 Task: Create a due date automation trigger when advanced on, on the tuesday after a card is due add dates with a start date at 11:00 AM.
Action: Mouse moved to (1381, 107)
Screenshot: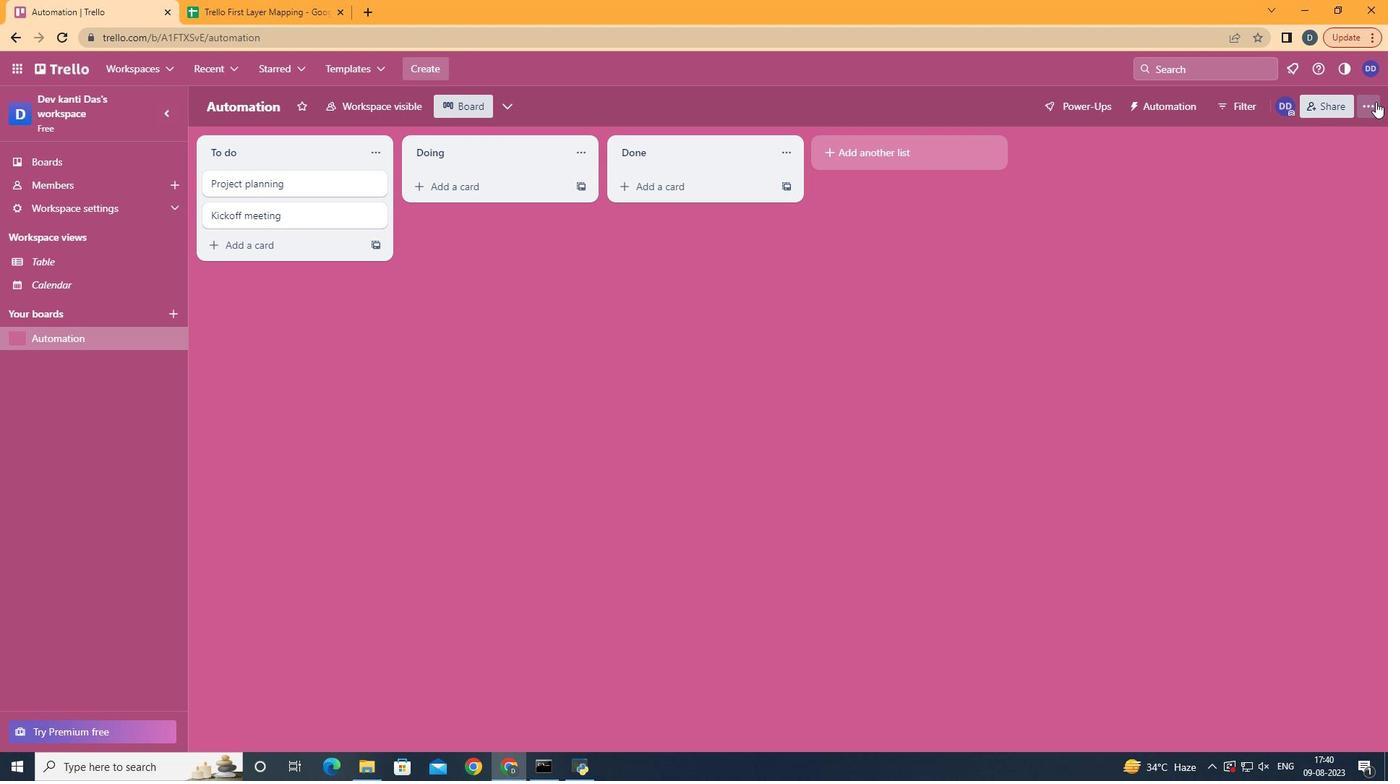 
Action: Mouse pressed left at (1381, 107)
Screenshot: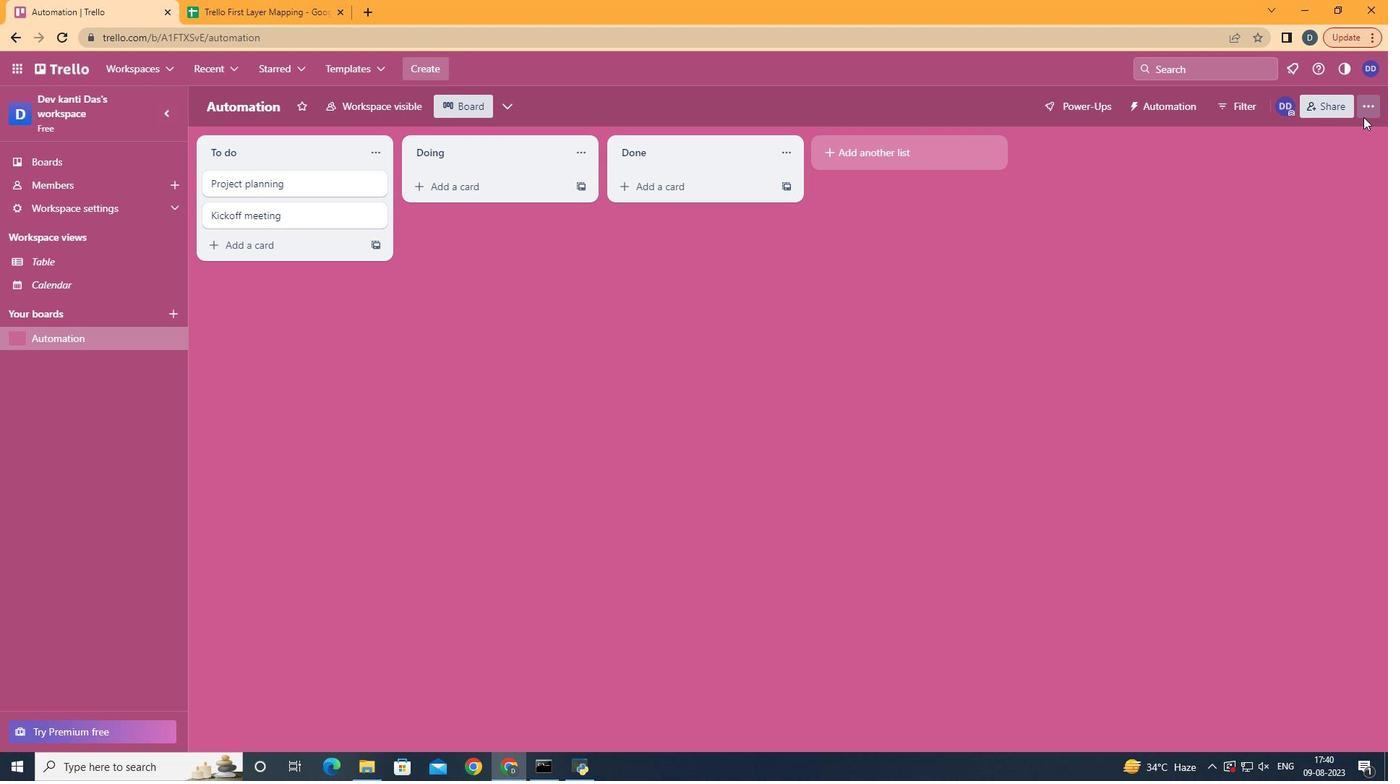 
Action: Mouse moved to (1244, 328)
Screenshot: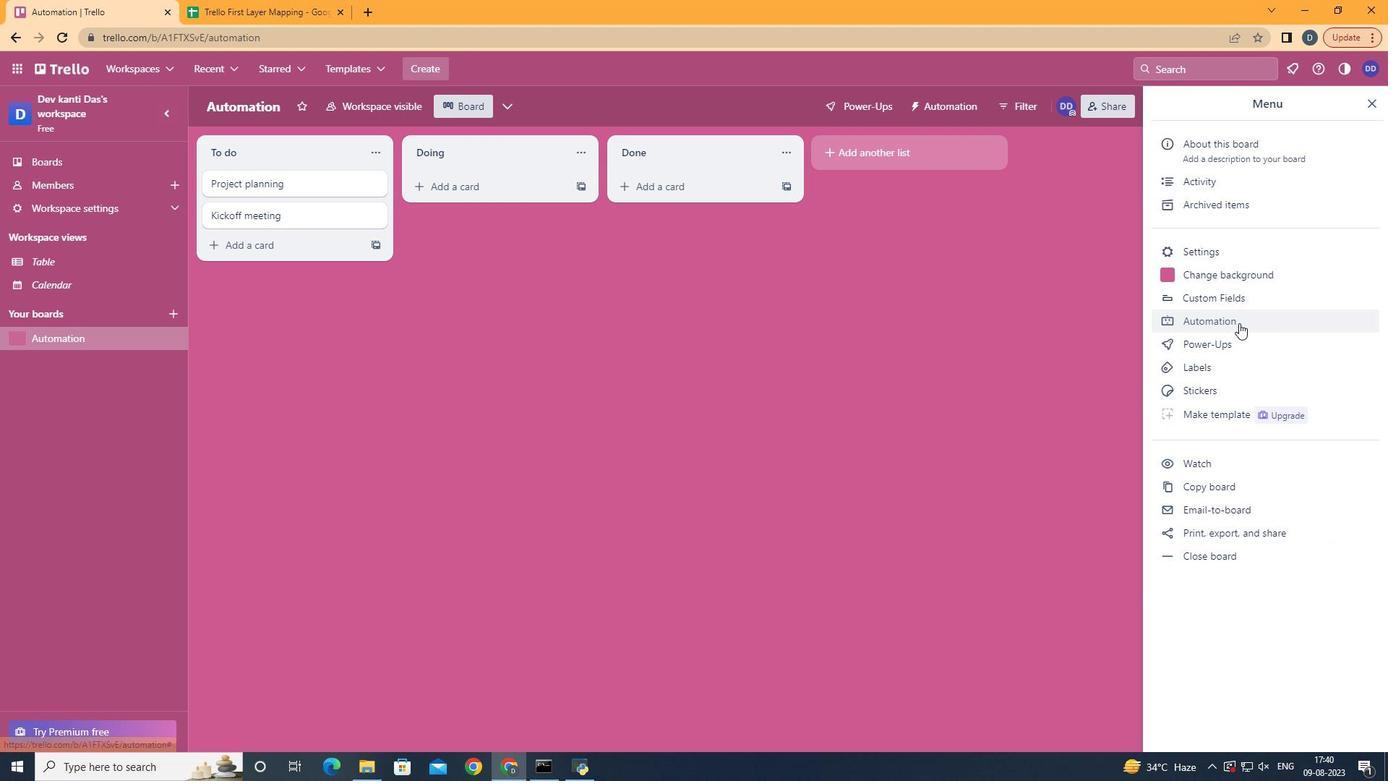 
Action: Mouse pressed left at (1244, 328)
Screenshot: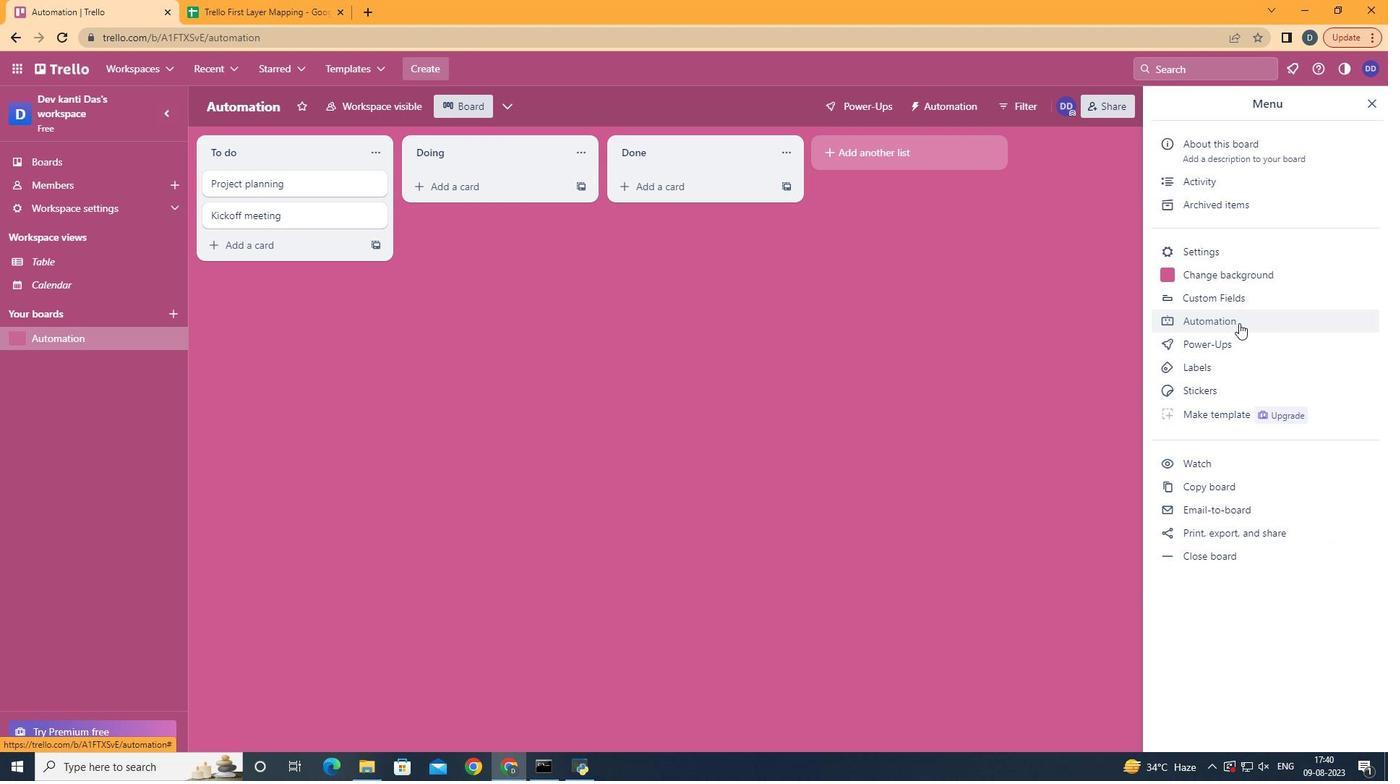 
Action: Mouse moved to (283, 301)
Screenshot: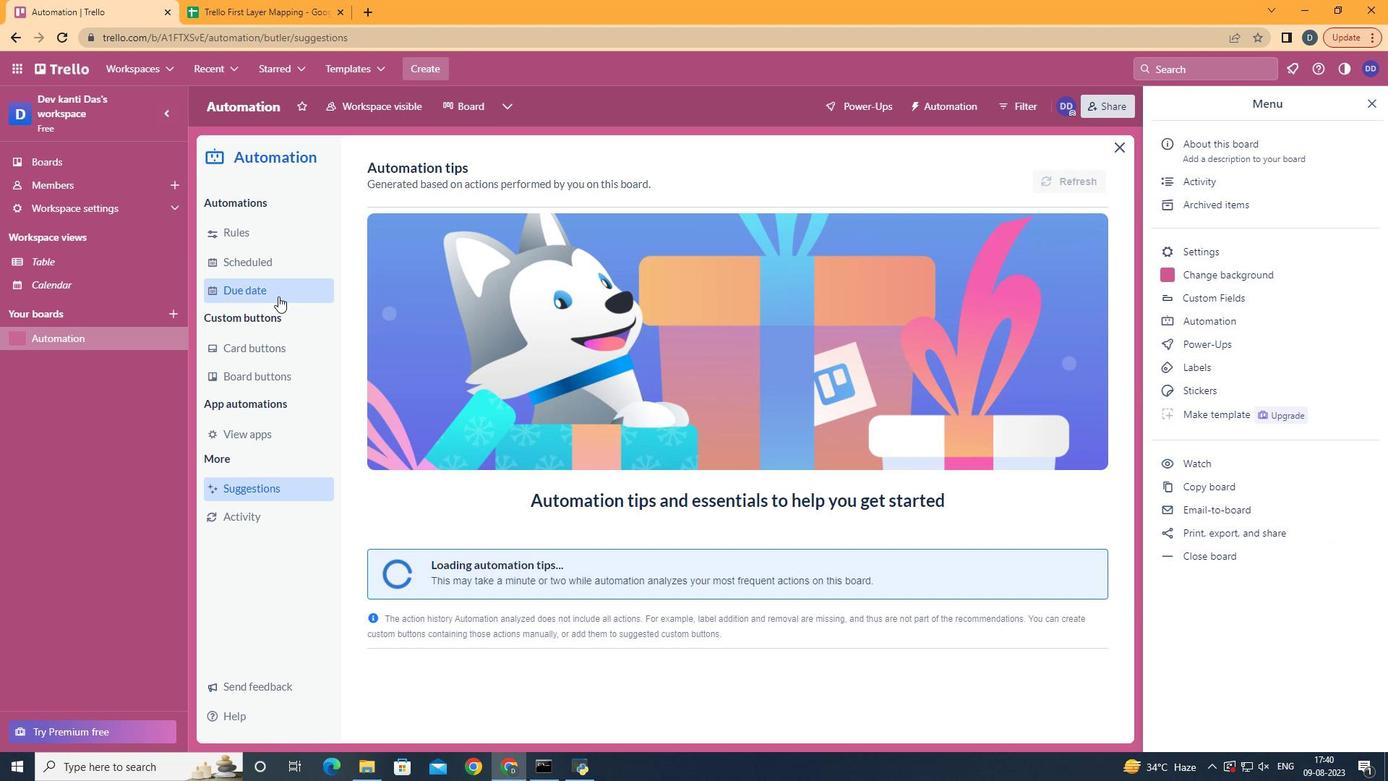 
Action: Mouse pressed left at (283, 301)
Screenshot: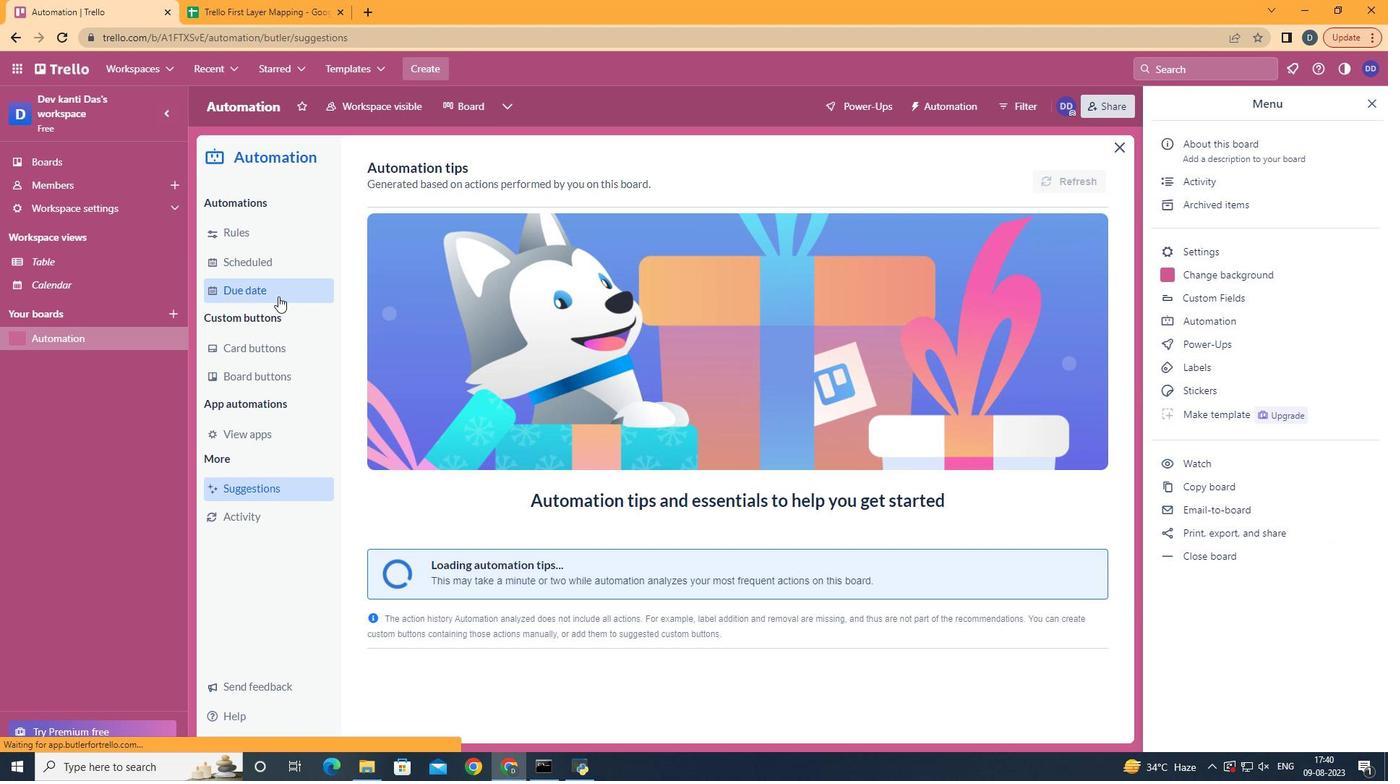 
Action: Mouse moved to (987, 178)
Screenshot: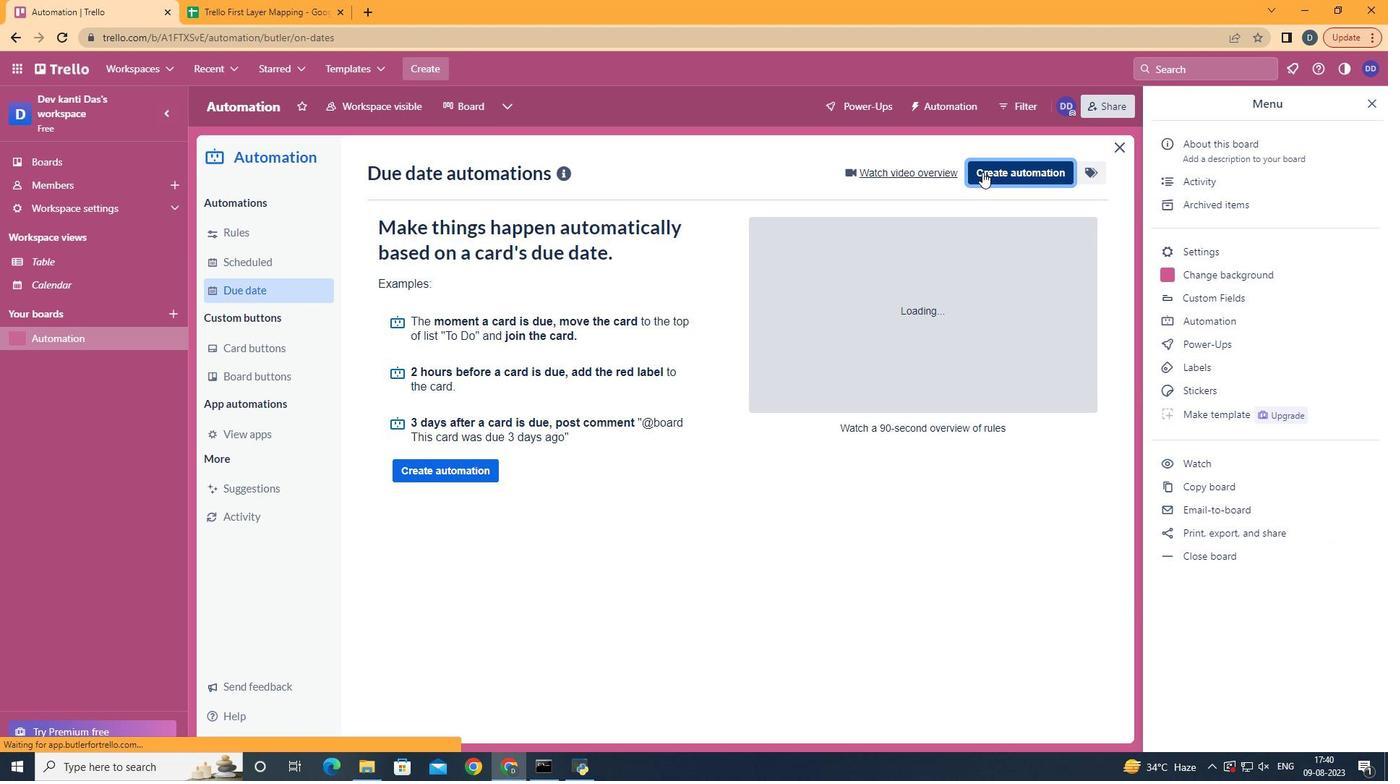 
Action: Mouse pressed left at (987, 178)
Screenshot: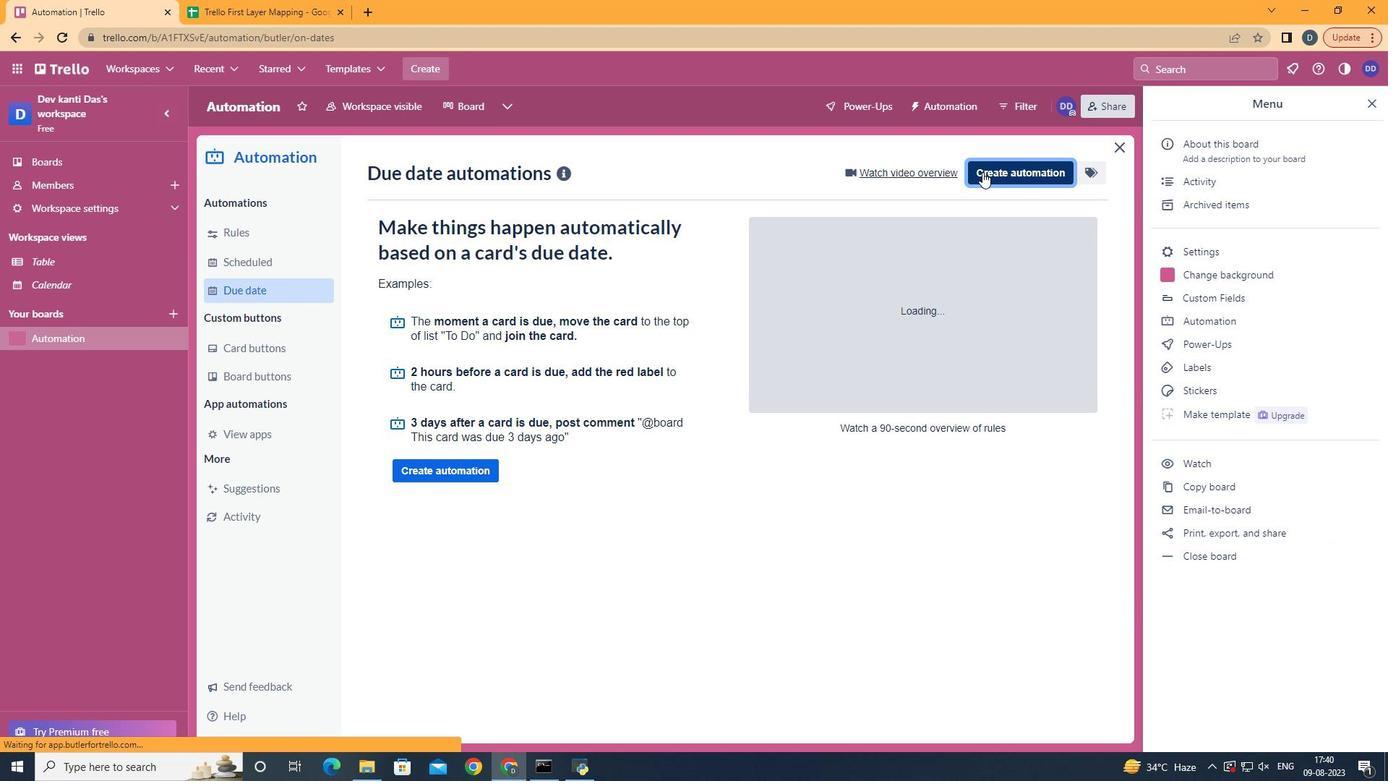 
Action: Mouse moved to (878, 319)
Screenshot: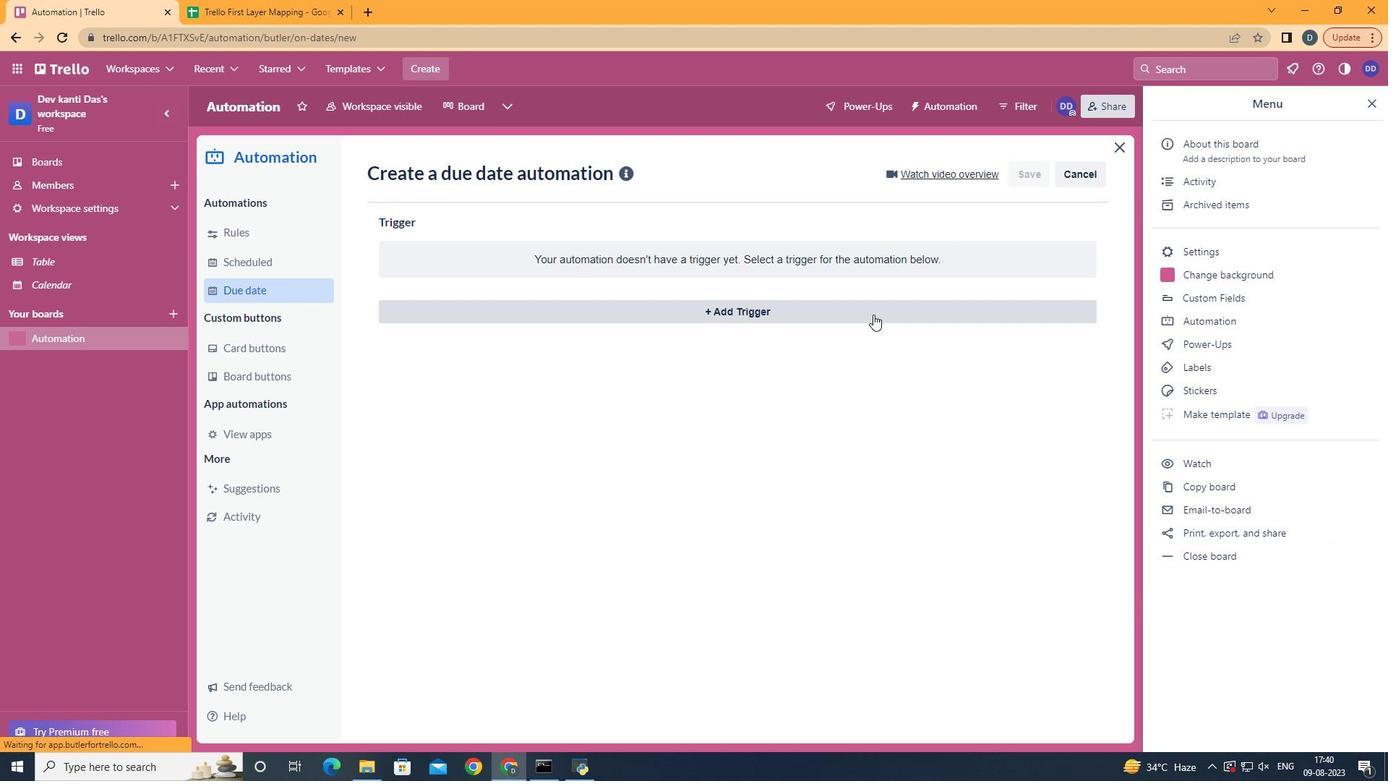 
Action: Mouse pressed left at (878, 319)
Screenshot: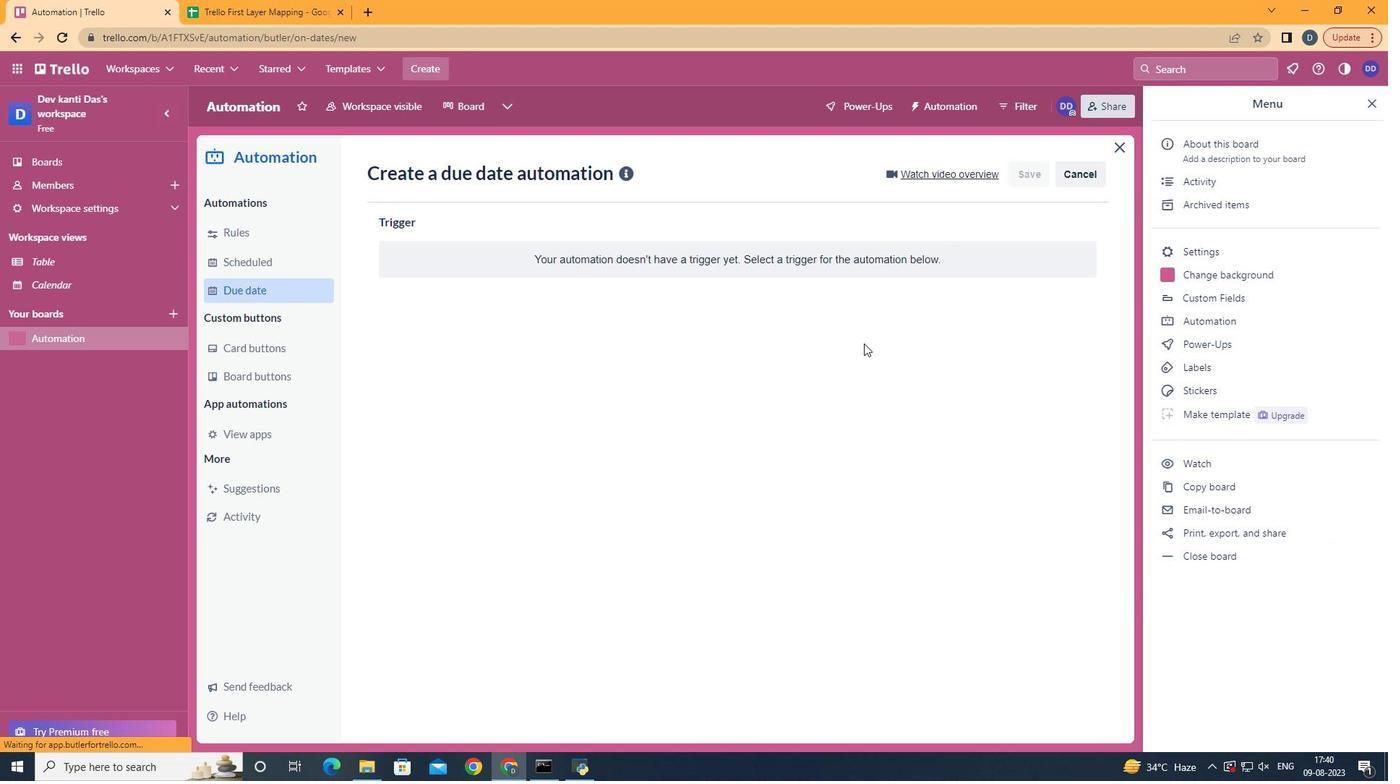 
Action: Mouse moved to (484, 404)
Screenshot: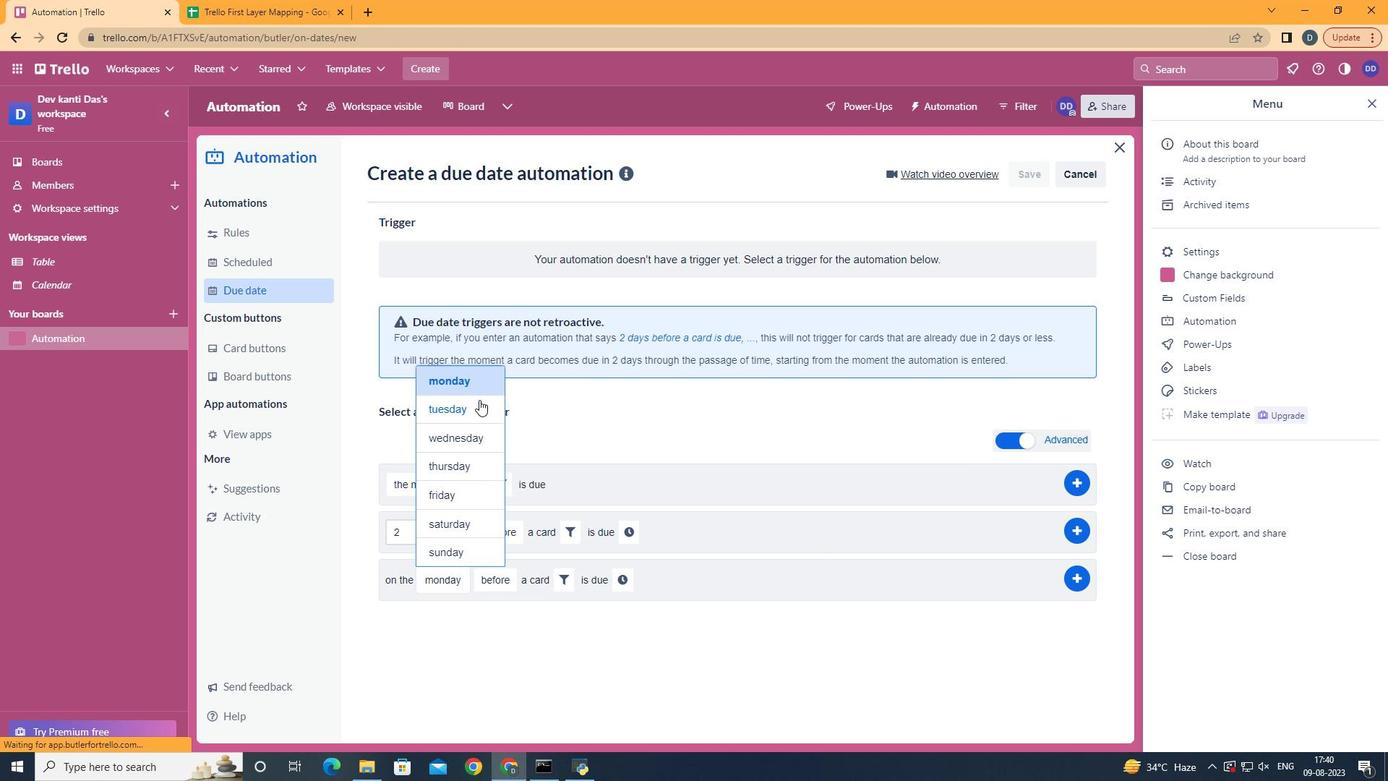 
Action: Mouse pressed left at (484, 404)
Screenshot: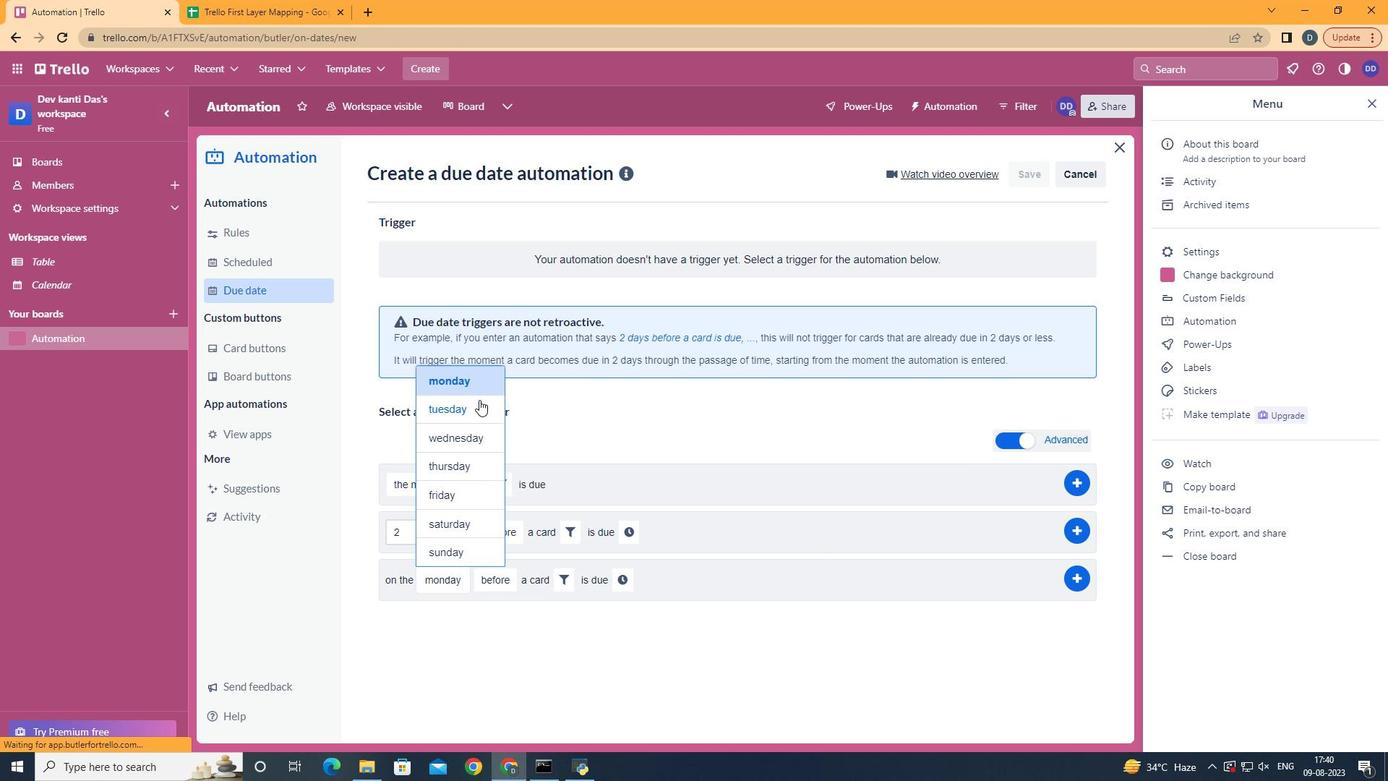 
Action: Mouse moved to (507, 642)
Screenshot: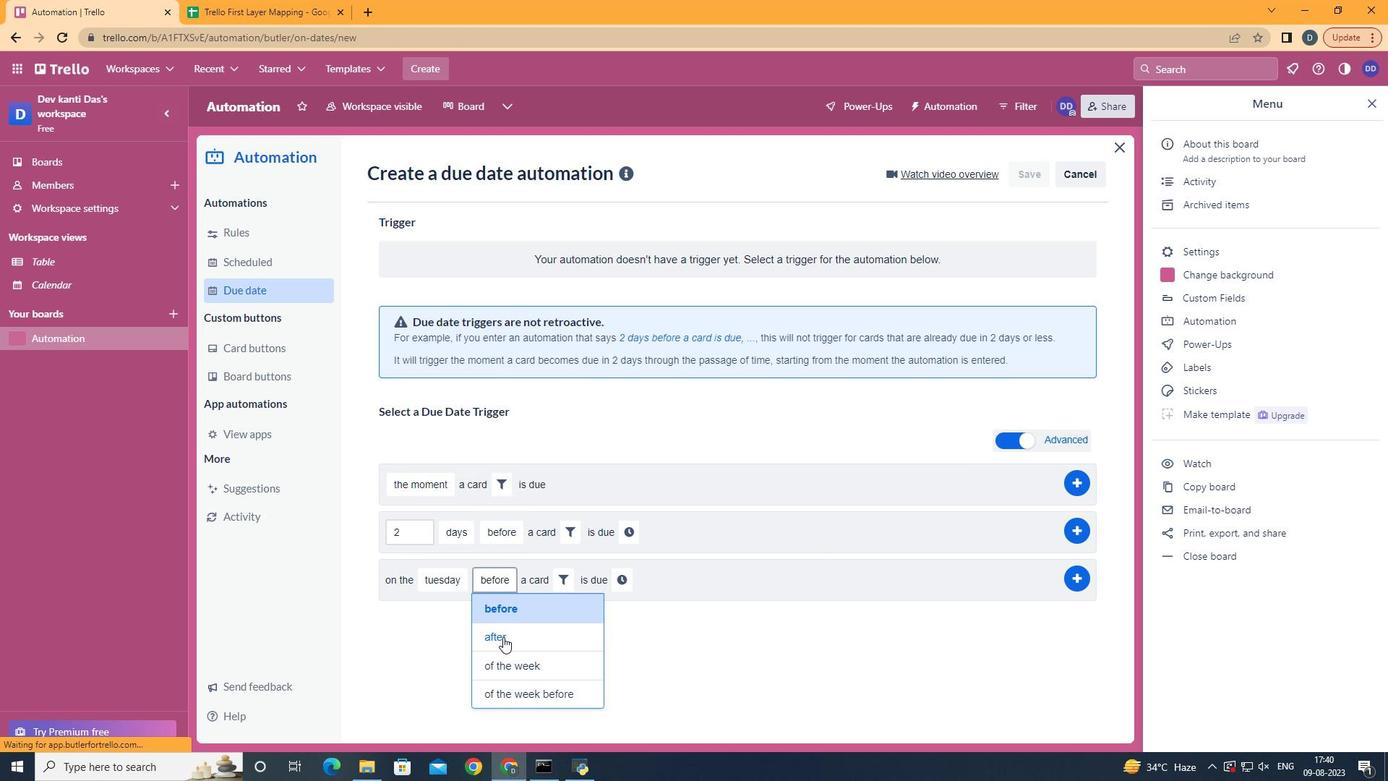 
Action: Mouse pressed left at (507, 642)
Screenshot: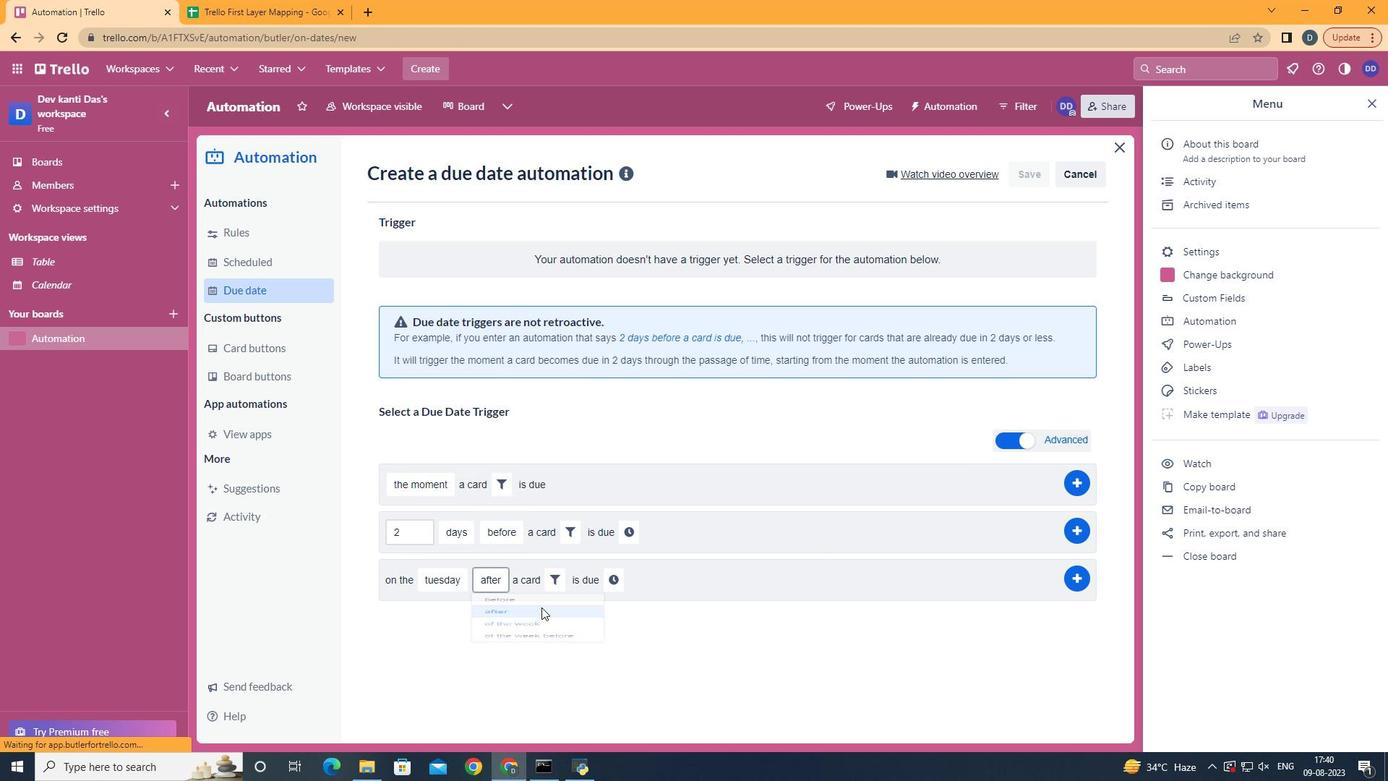 
Action: Mouse moved to (563, 591)
Screenshot: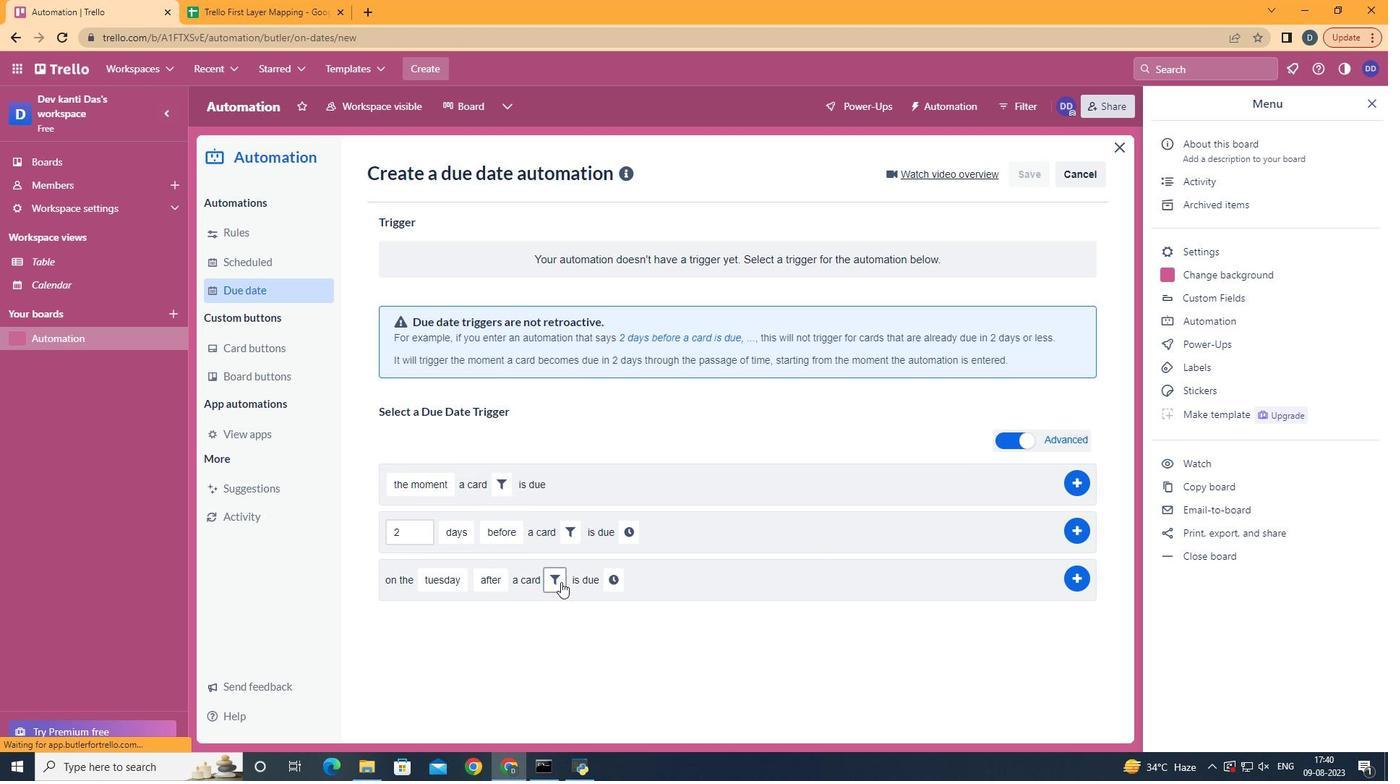 
Action: Mouse pressed left at (563, 591)
Screenshot: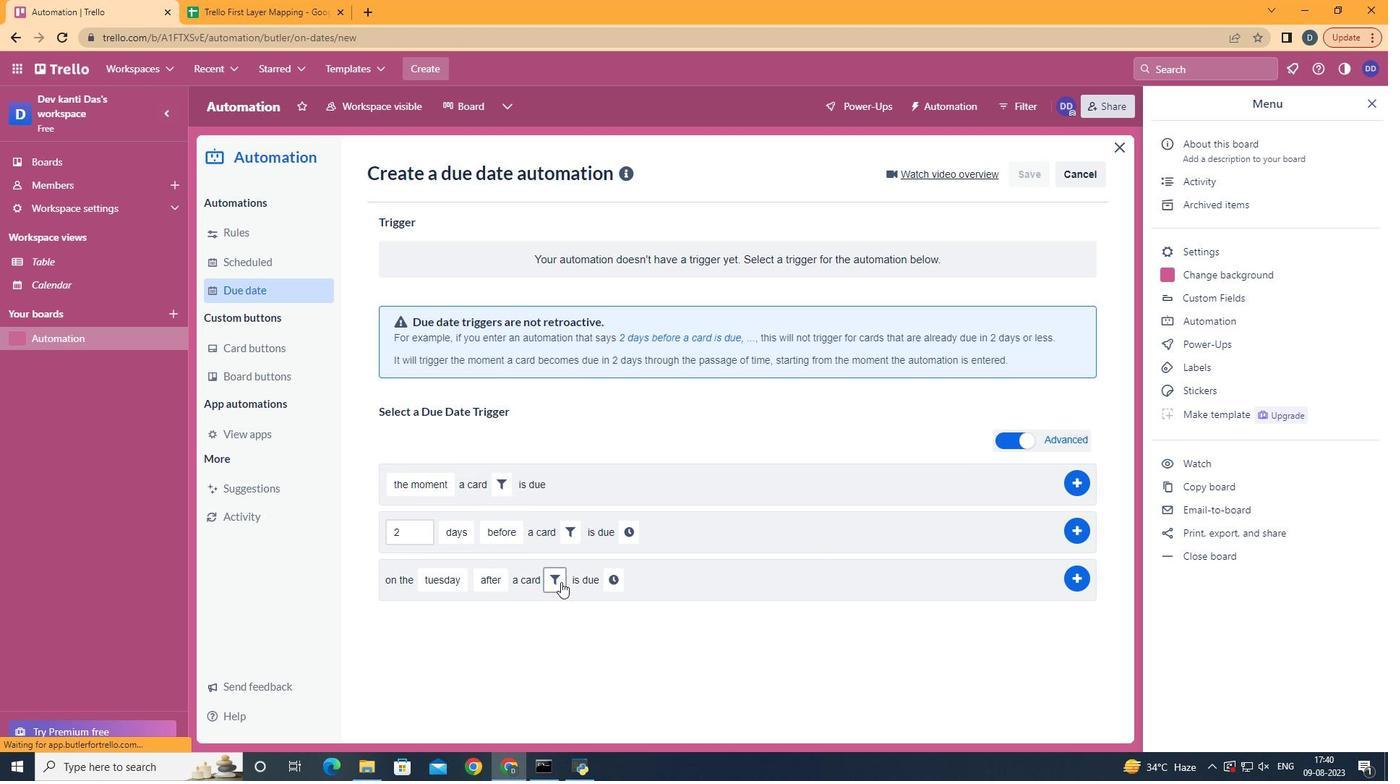 
Action: Mouse moved to (616, 629)
Screenshot: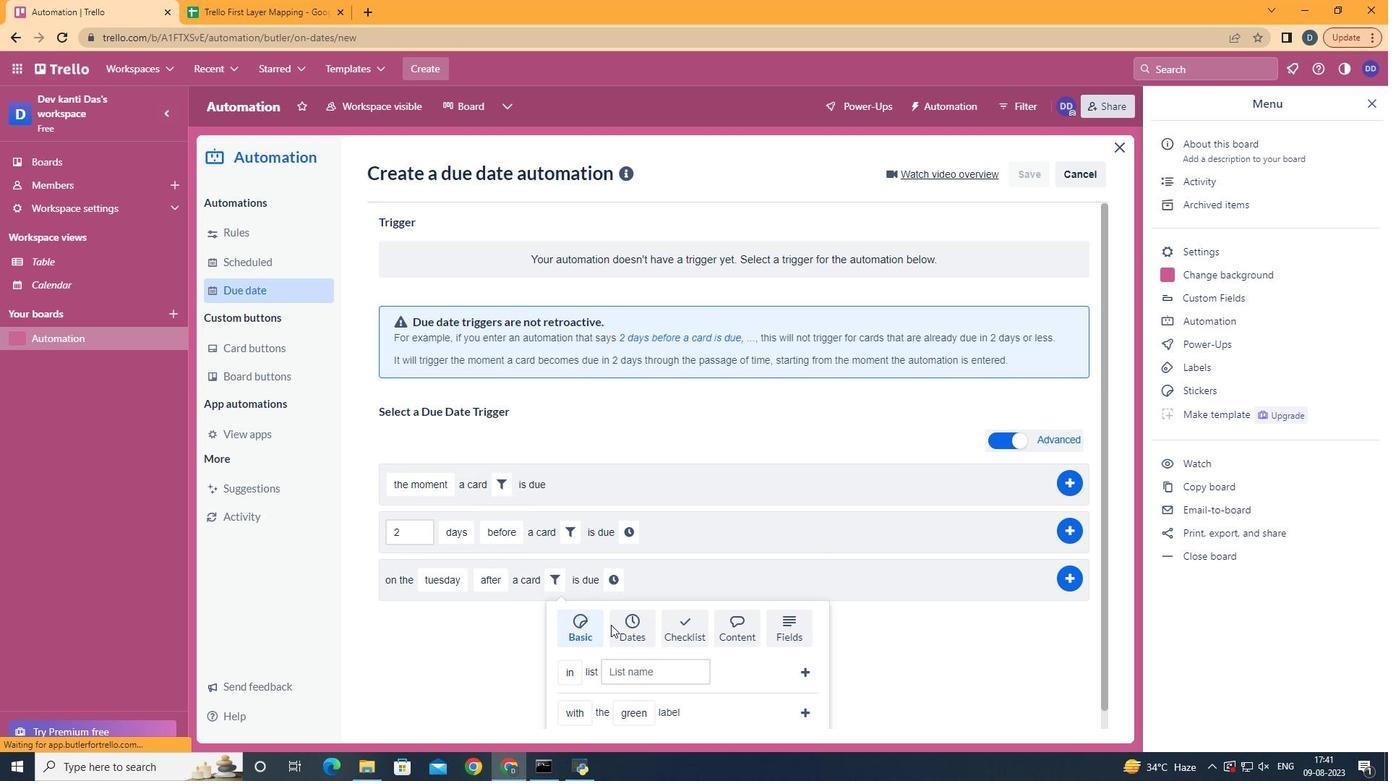 
Action: Mouse scrolled (616, 629) with delta (0, 0)
Screenshot: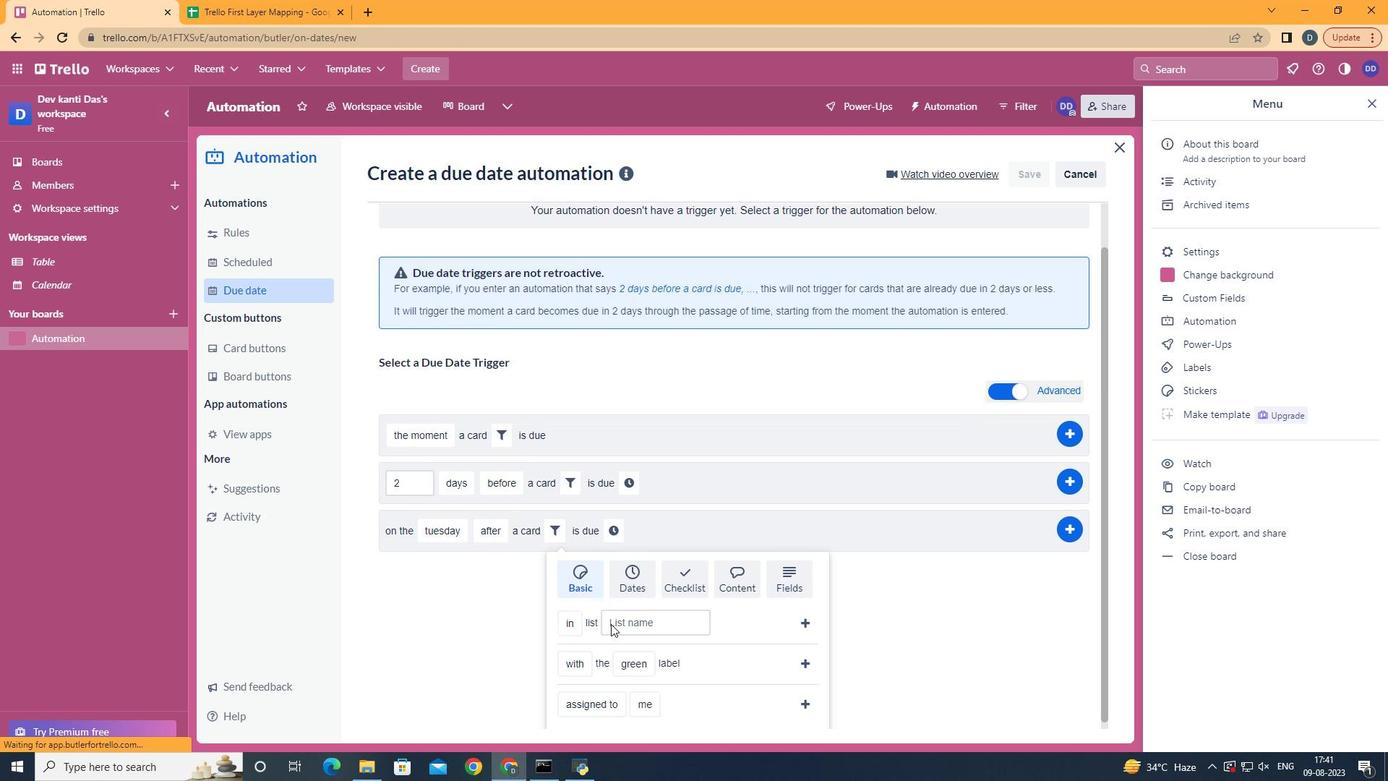 
Action: Mouse scrolled (616, 629) with delta (0, 0)
Screenshot: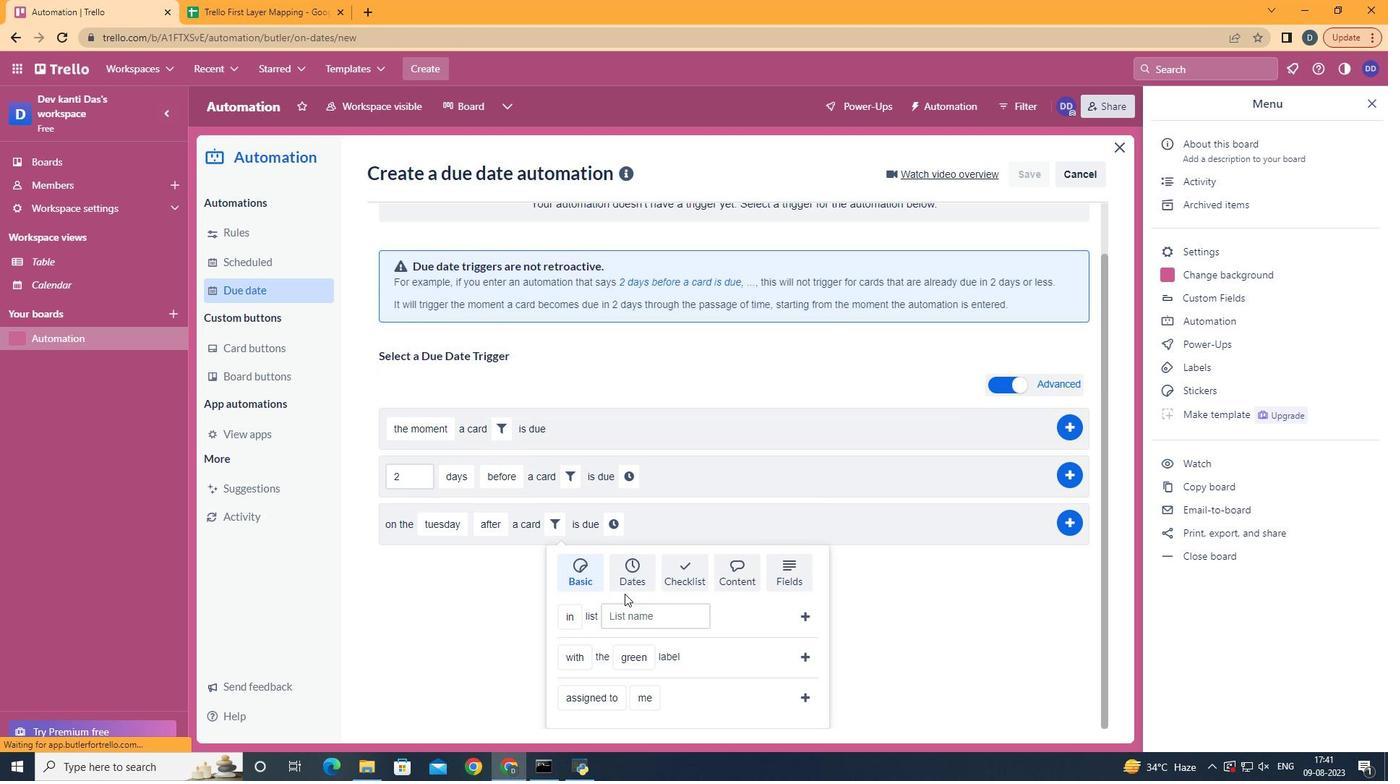 
Action: Mouse scrolled (616, 629) with delta (0, 0)
Screenshot: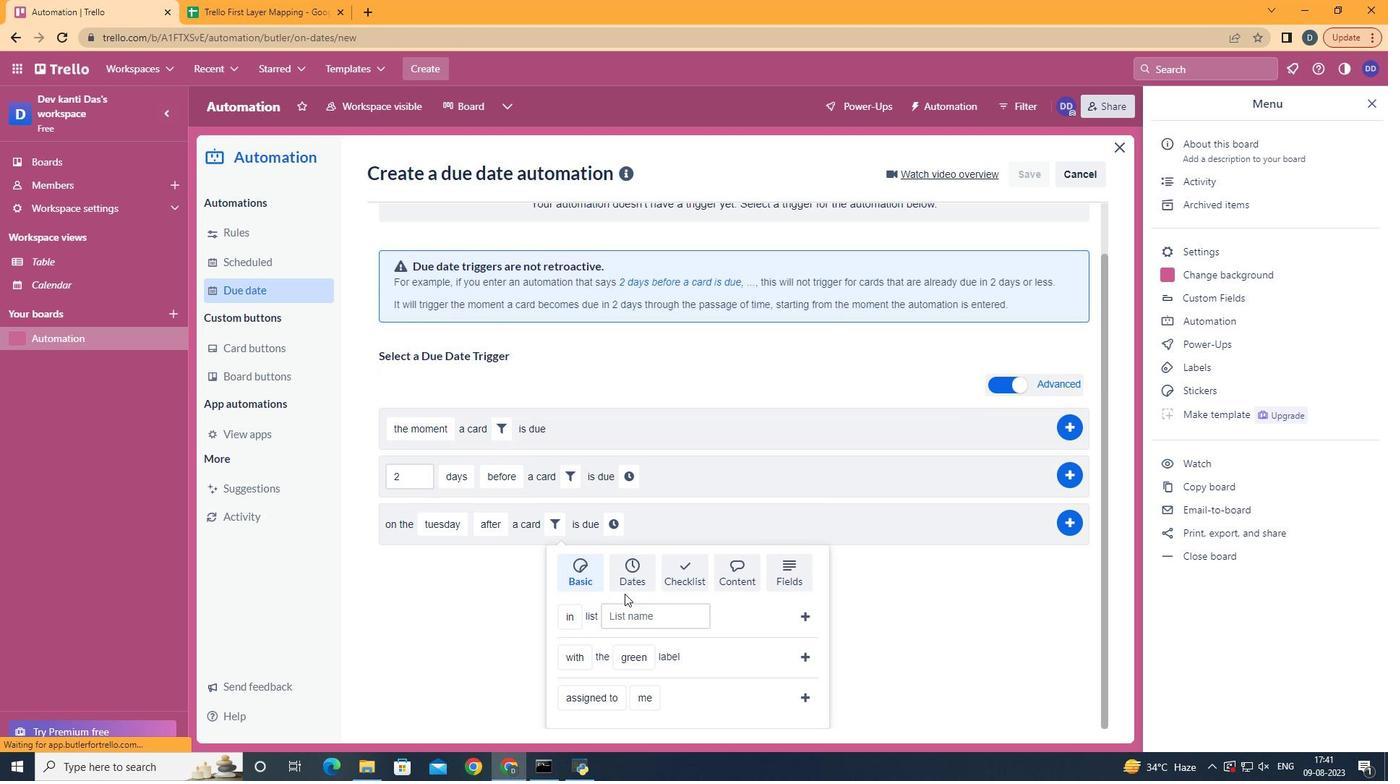 
Action: Mouse moved to (645, 557)
Screenshot: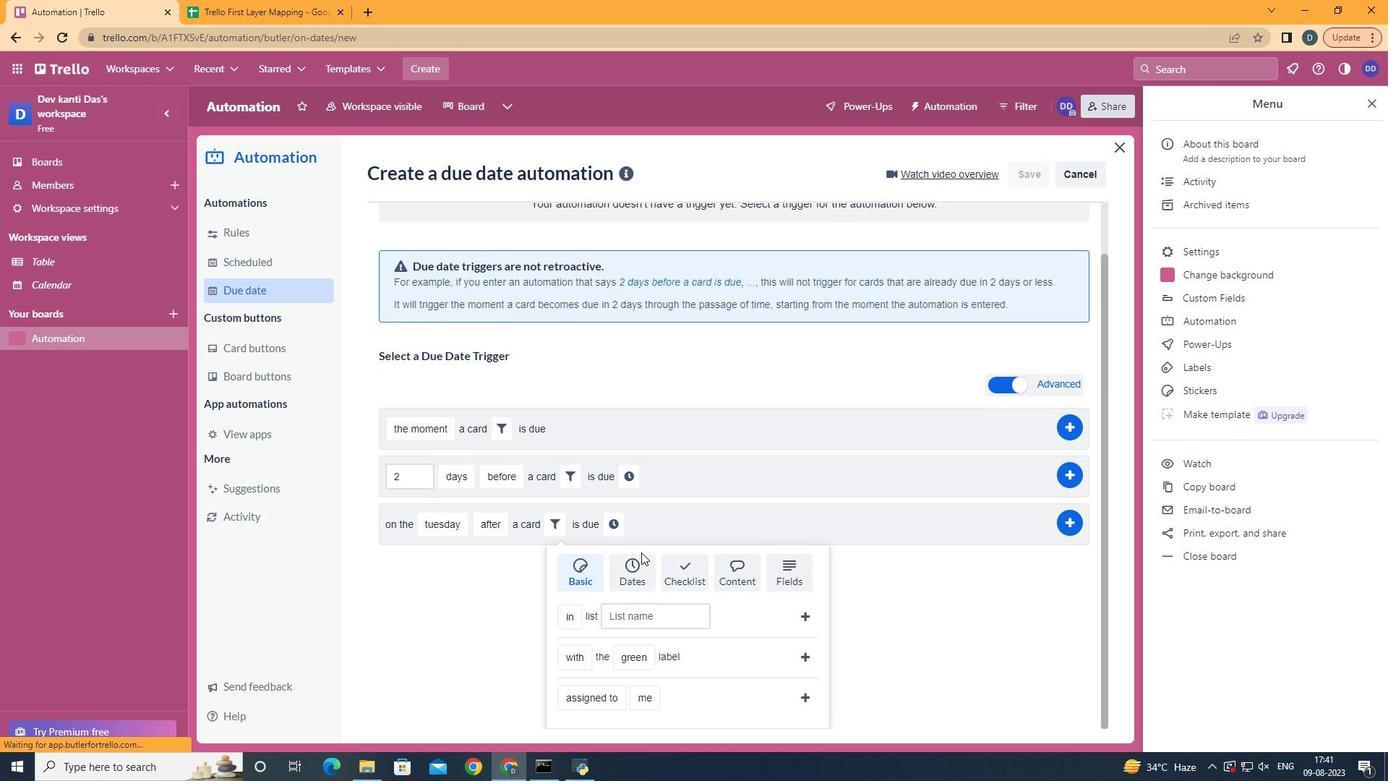 
Action: Mouse pressed left at (645, 557)
Screenshot: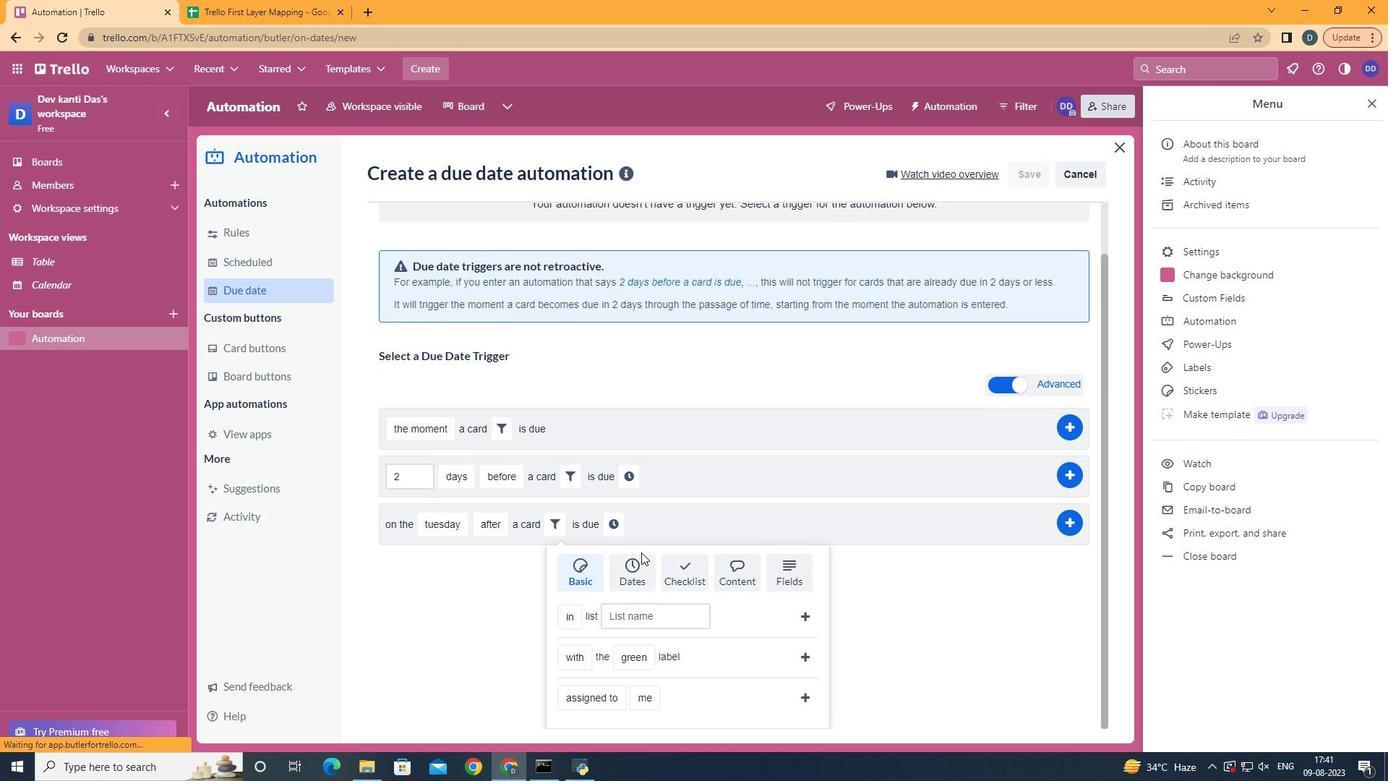 
Action: Mouse moved to (647, 572)
Screenshot: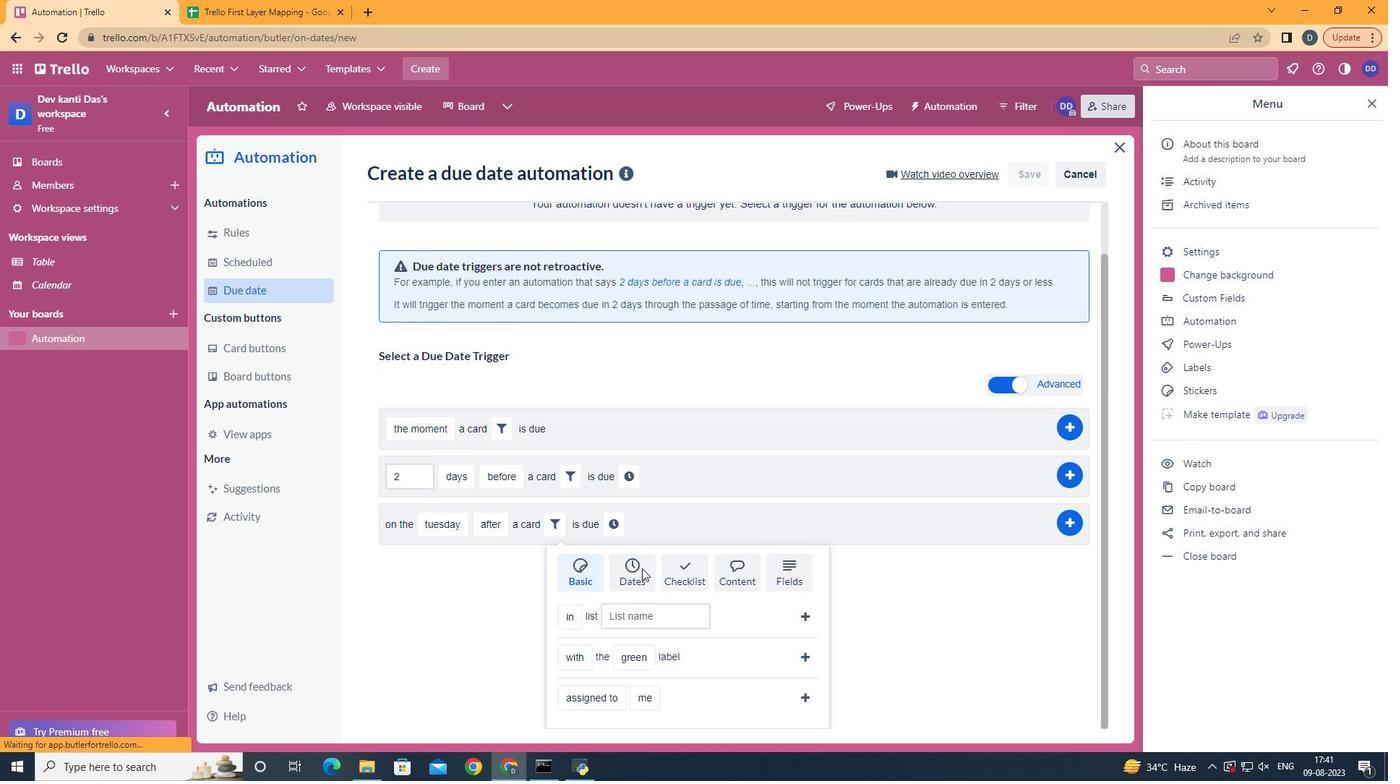 
Action: Mouse pressed left at (647, 572)
Screenshot: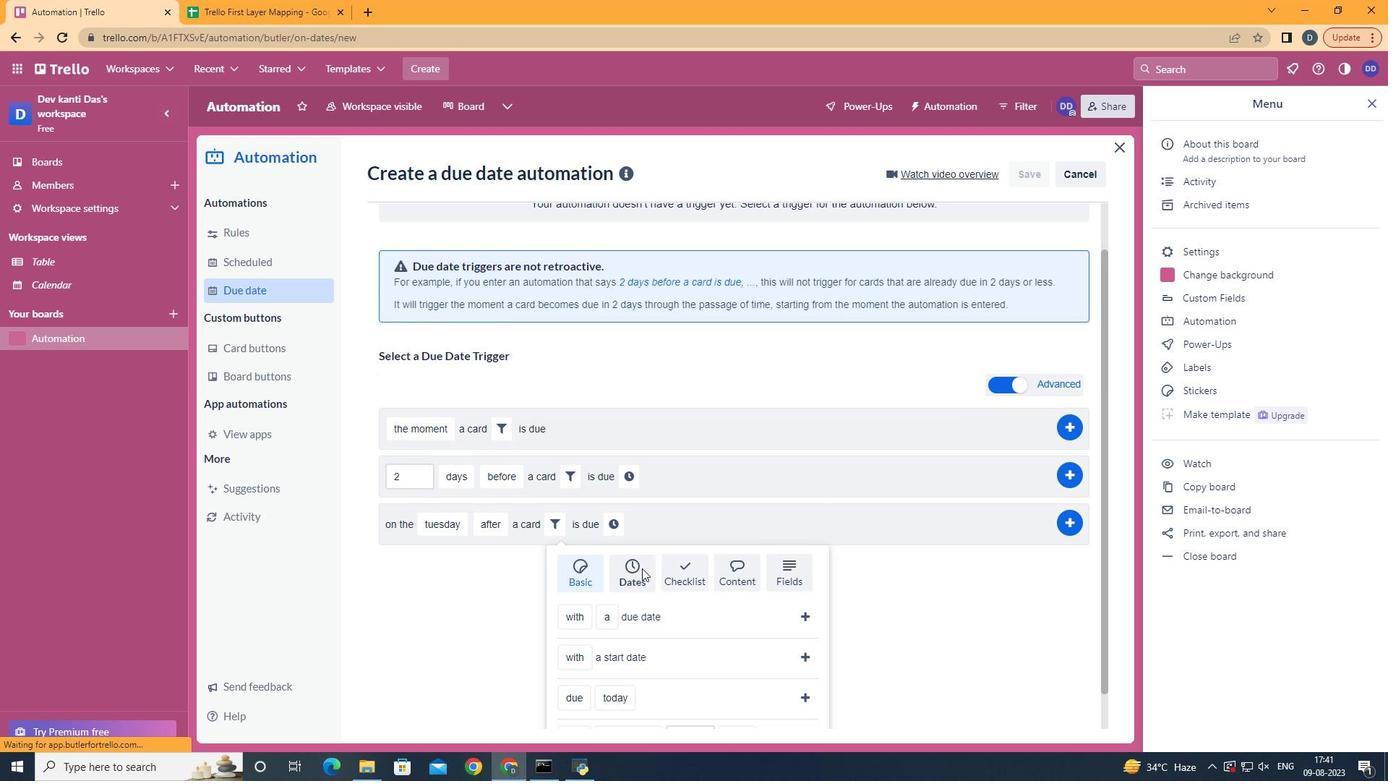 
Action: Mouse moved to (645, 574)
Screenshot: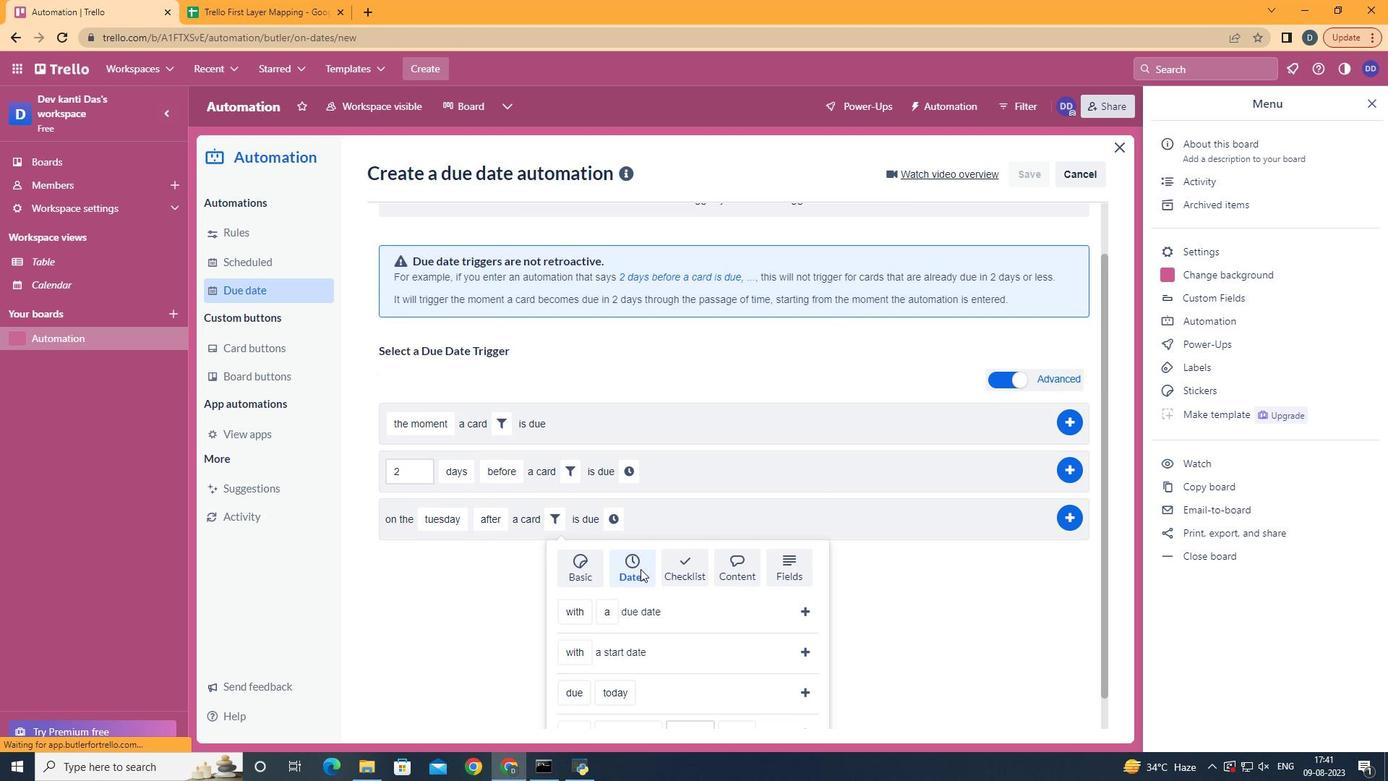 
Action: Mouse scrolled (645, 573) with delta (0, 0)
Screenshot: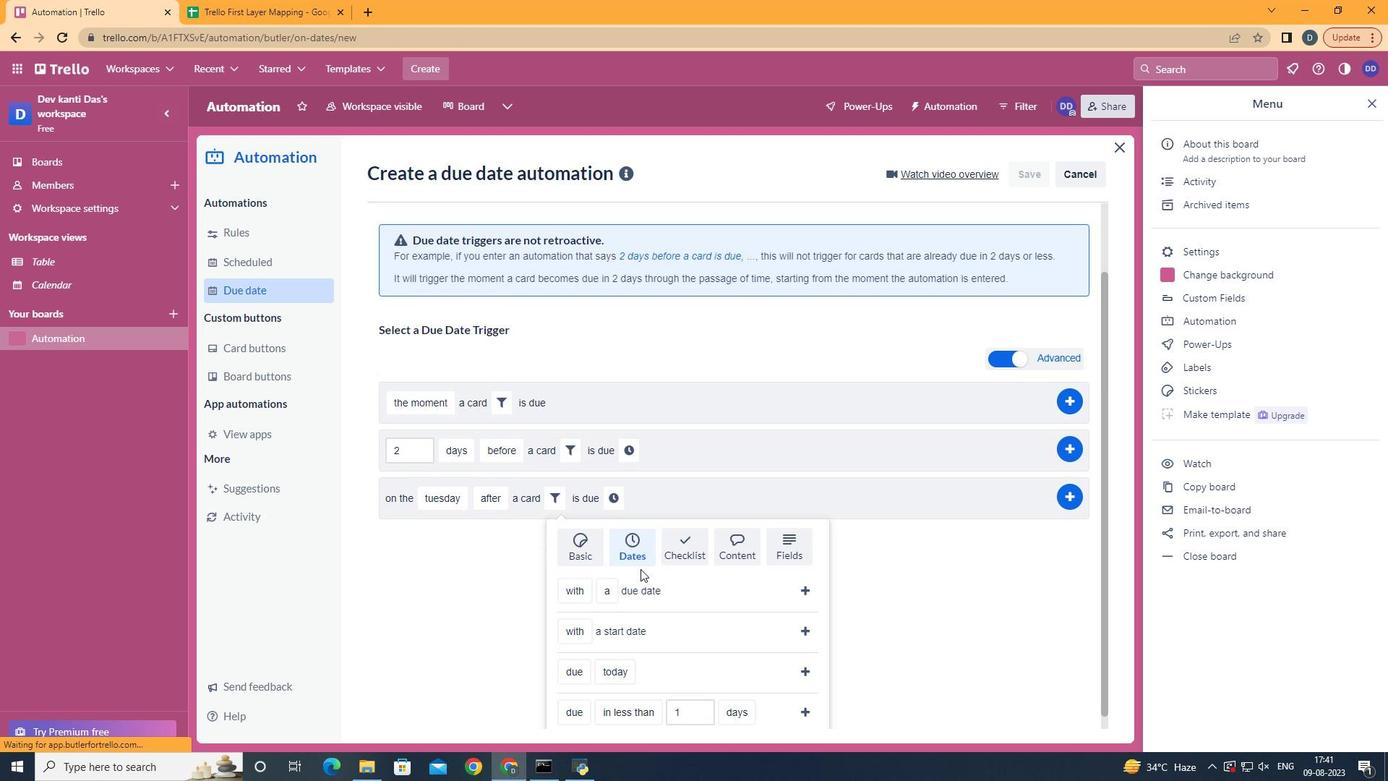 
Action: Mouse scrolled (645, 573) with delta (0, 0)
Screenshot: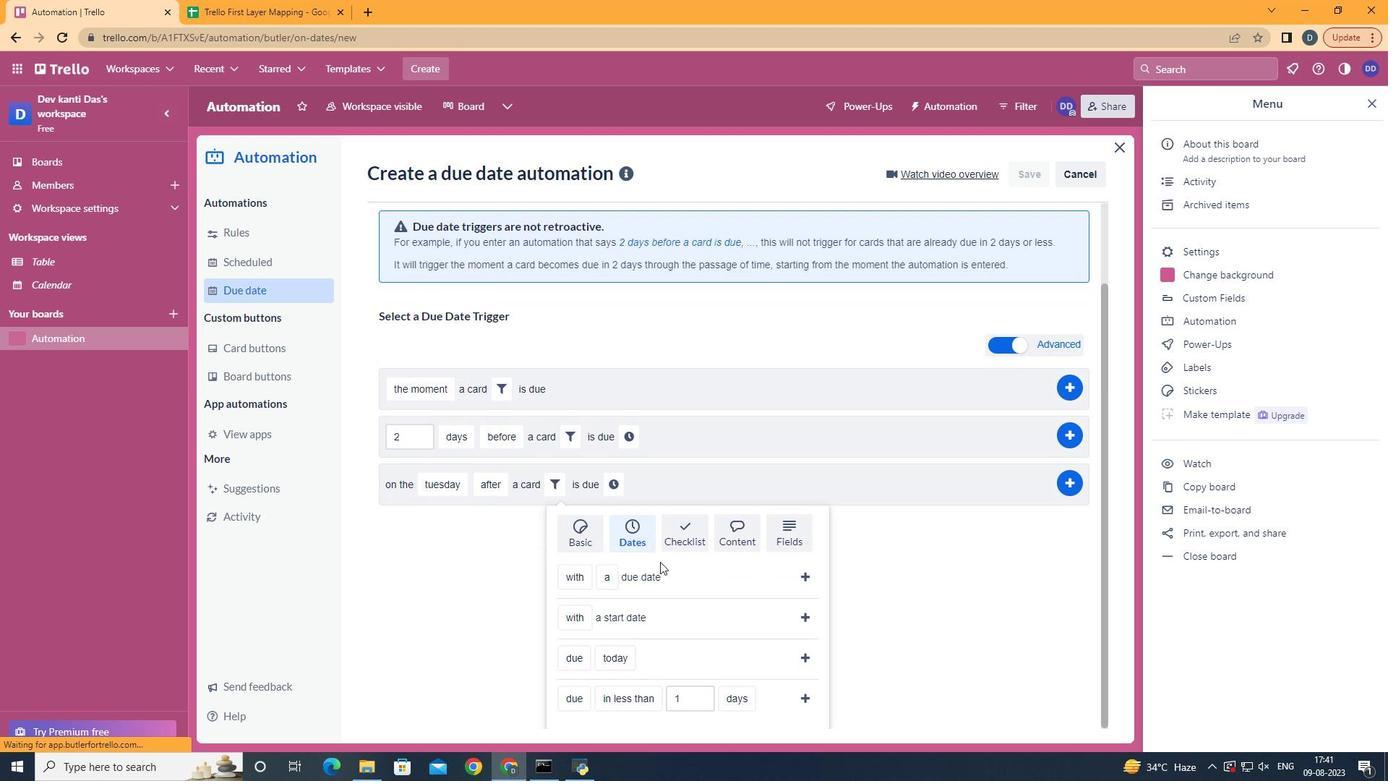 
Action: Mouse scrolled (645, 573) with delta (0, 0)
Screenshot: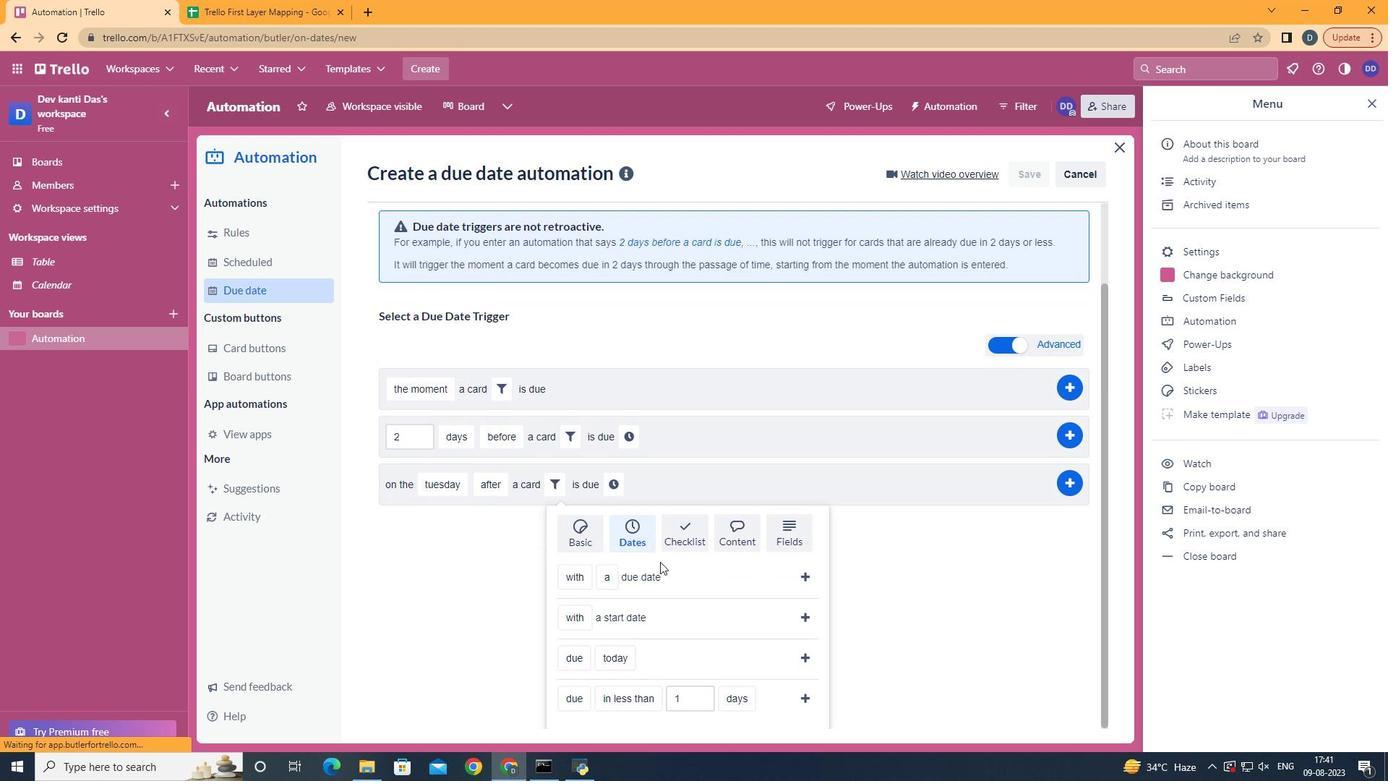 
Action: Mouse scrolled (645, 573) with delta (0, 0)
Screenshot: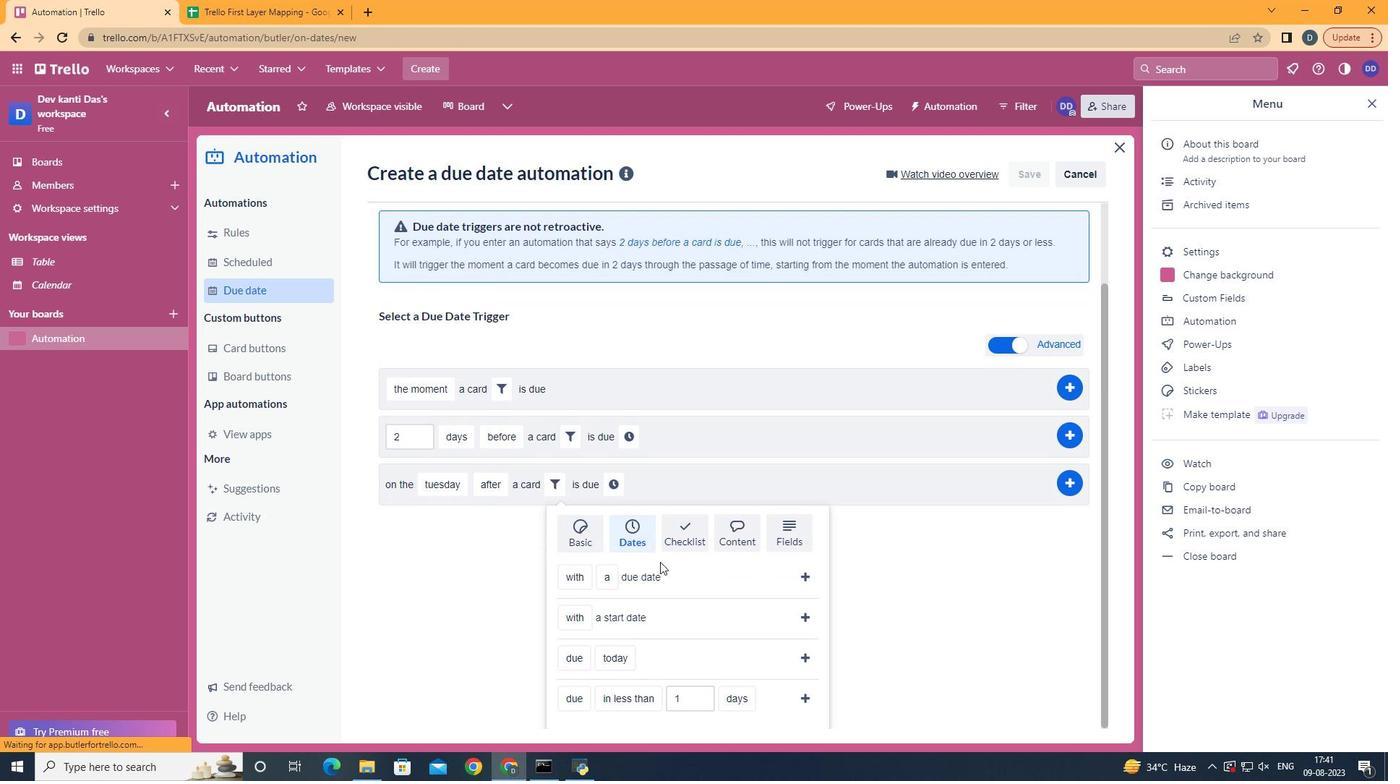 
Action: Mouse scrolled (645, 573) with delta (0, 0)
Screenshot: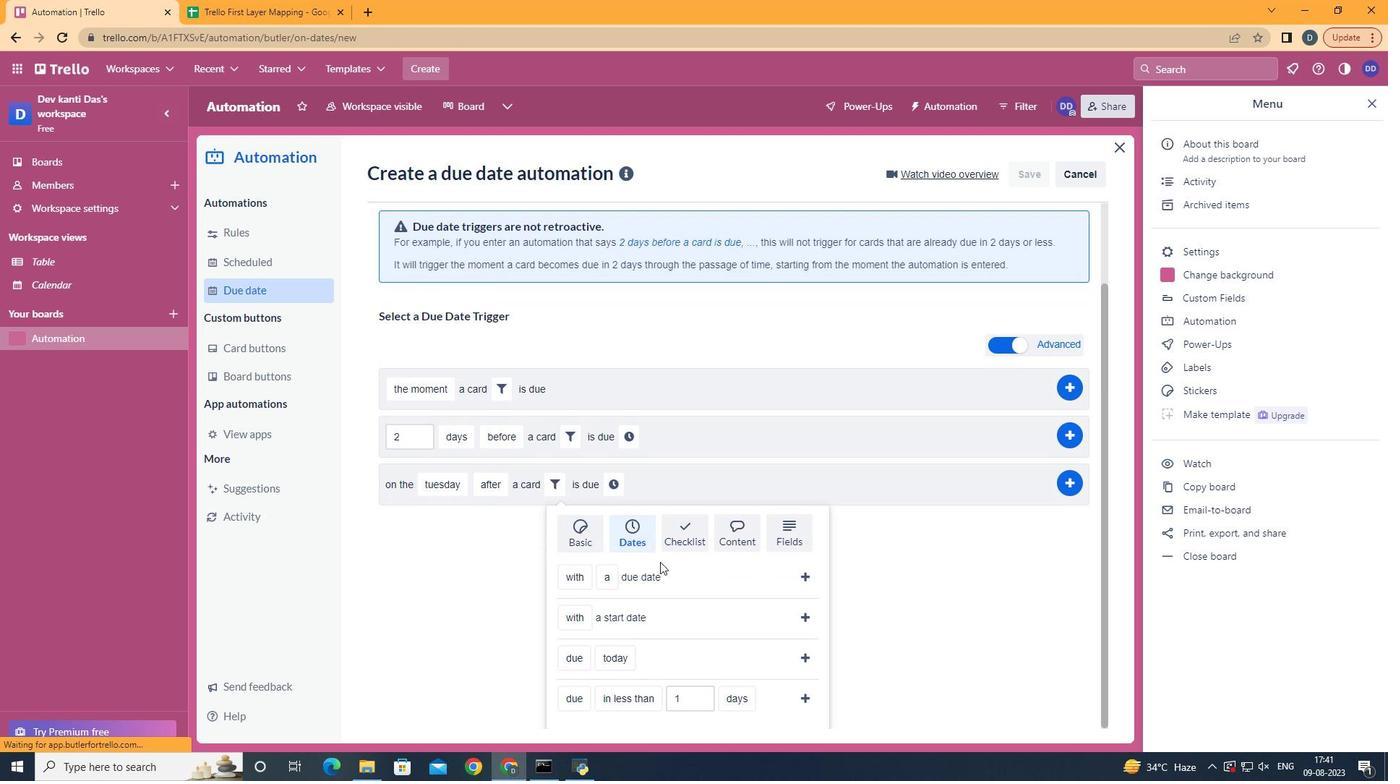 
Action: Mouse moved to (584, 648)
Screenshot: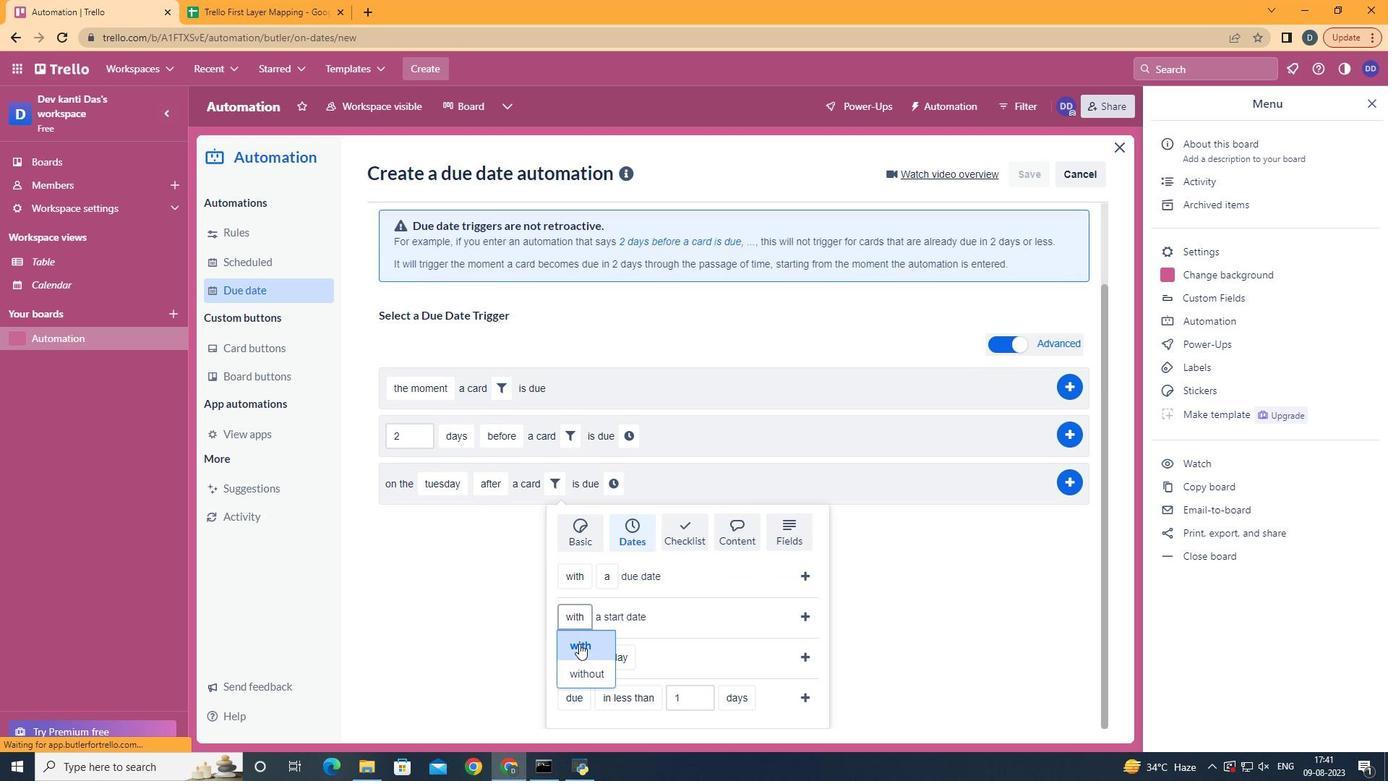 
Action: Mouse pressed left at (584, 648)
Screenshot: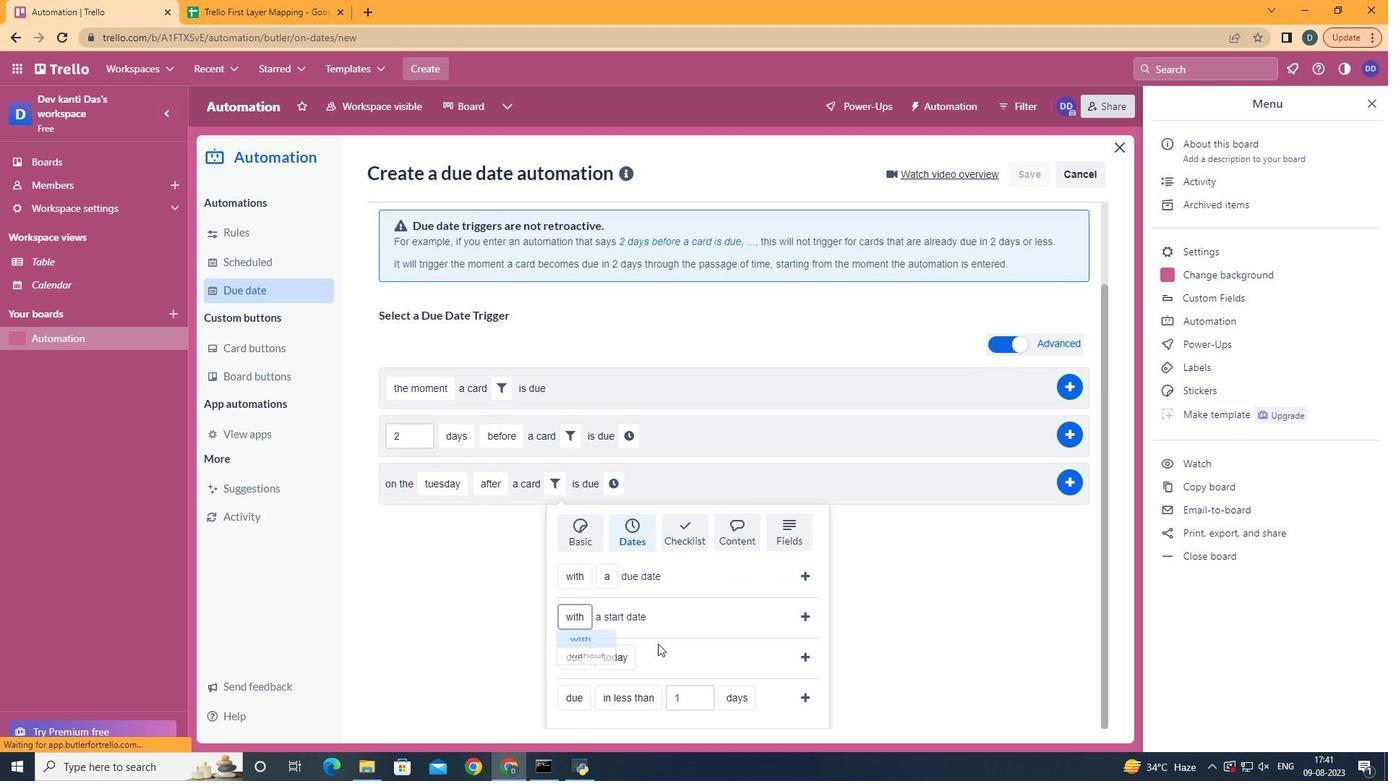 
Action: Mouse moved to (801, 618)
Screenshot: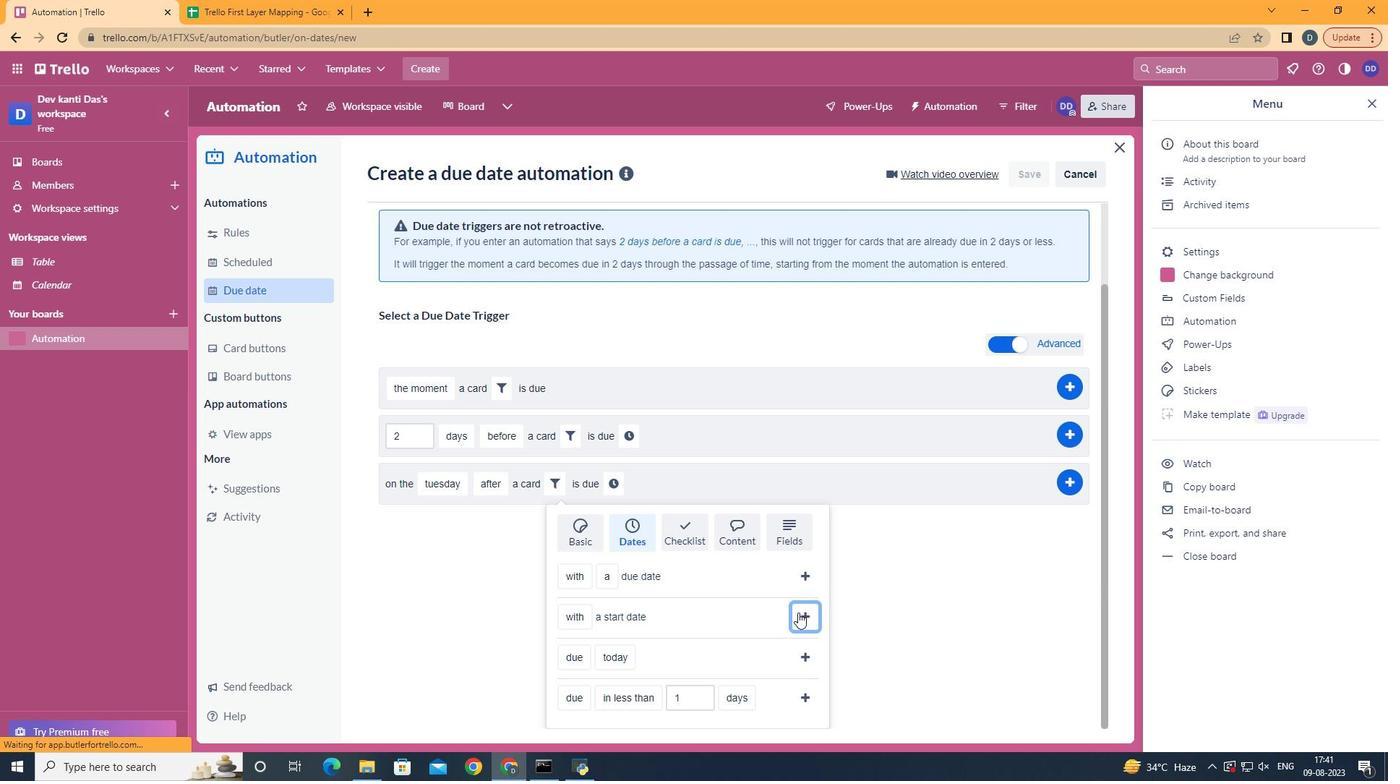
Action: Mouse pressed left at (801, 618)
Screenshot: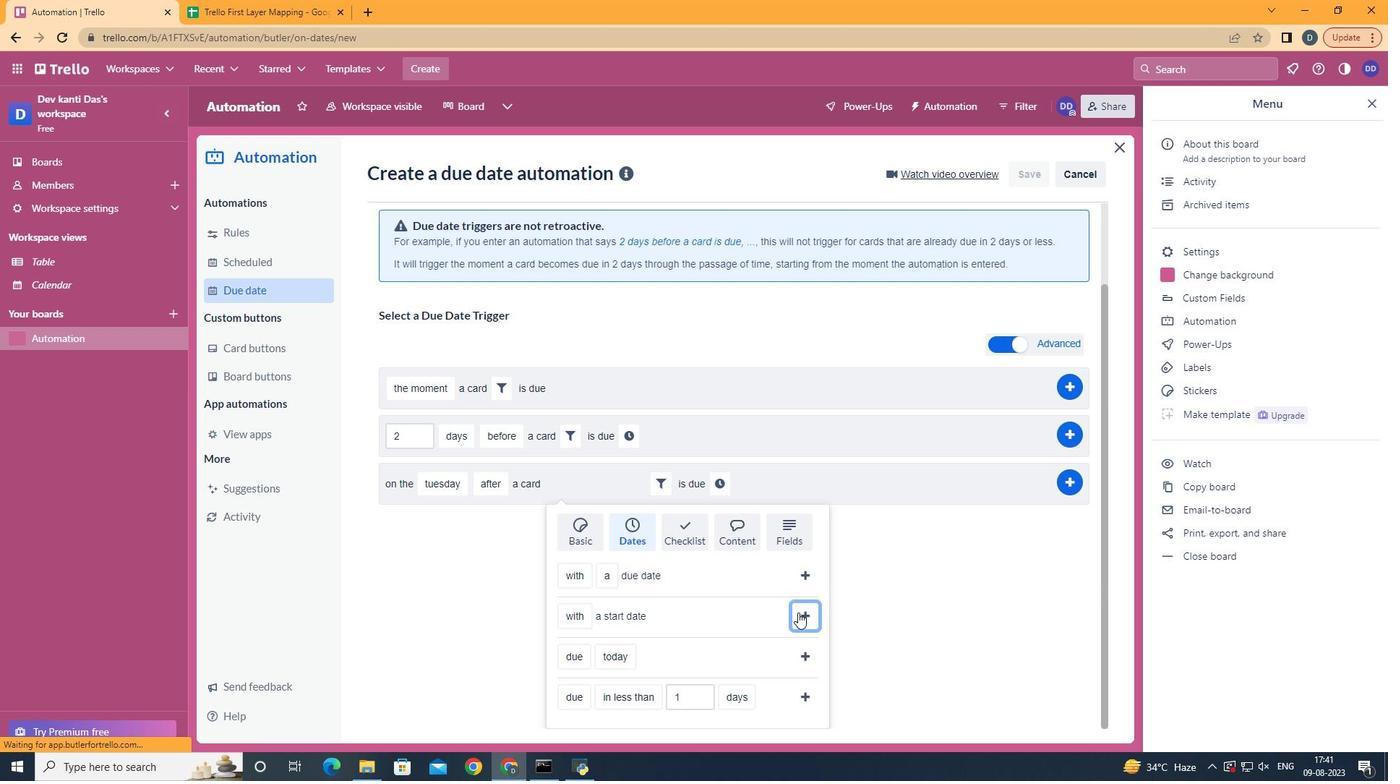 
Action: Mouse moved to (733, 583)
Screenshot: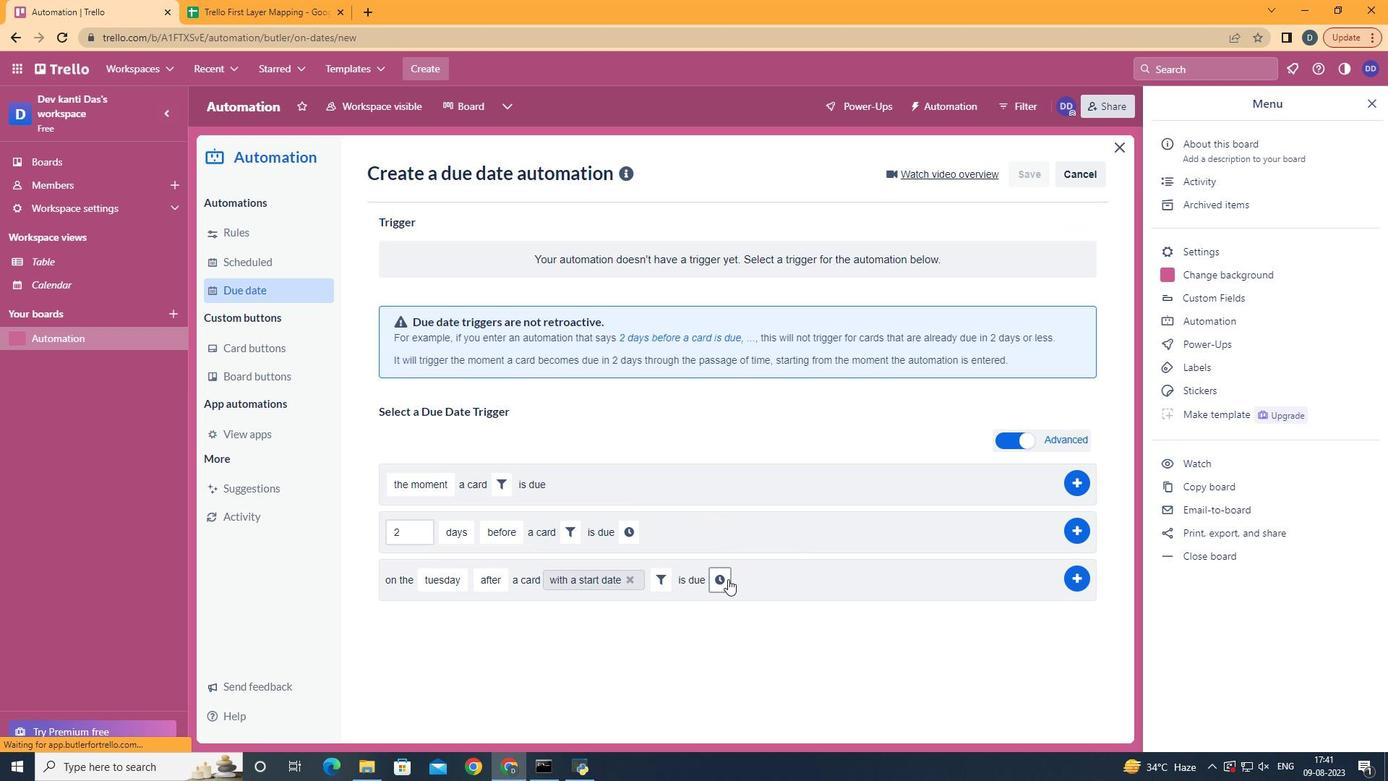
Action: Mouse pressed left at (733, 583)
Screenshot: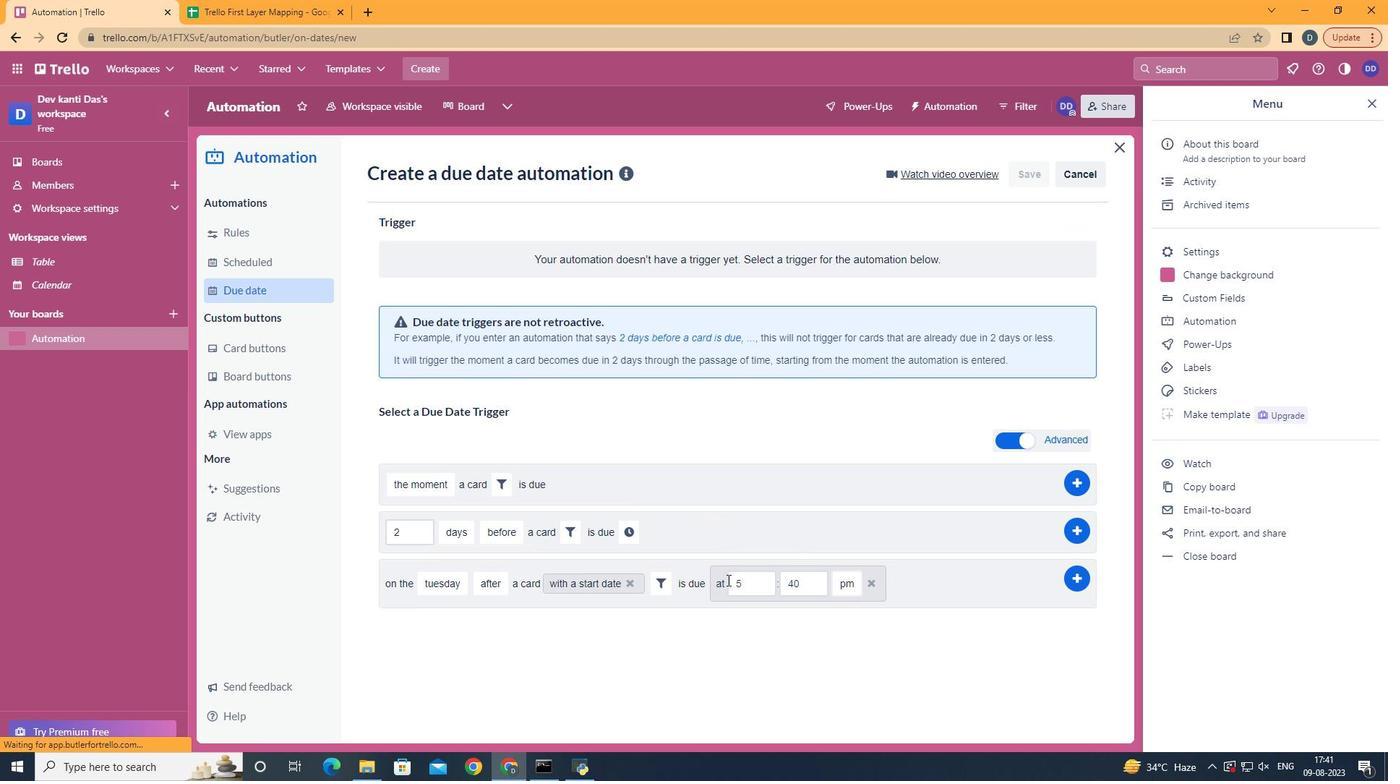 
Action: Mouse moved to (763, 595)
Screenshot: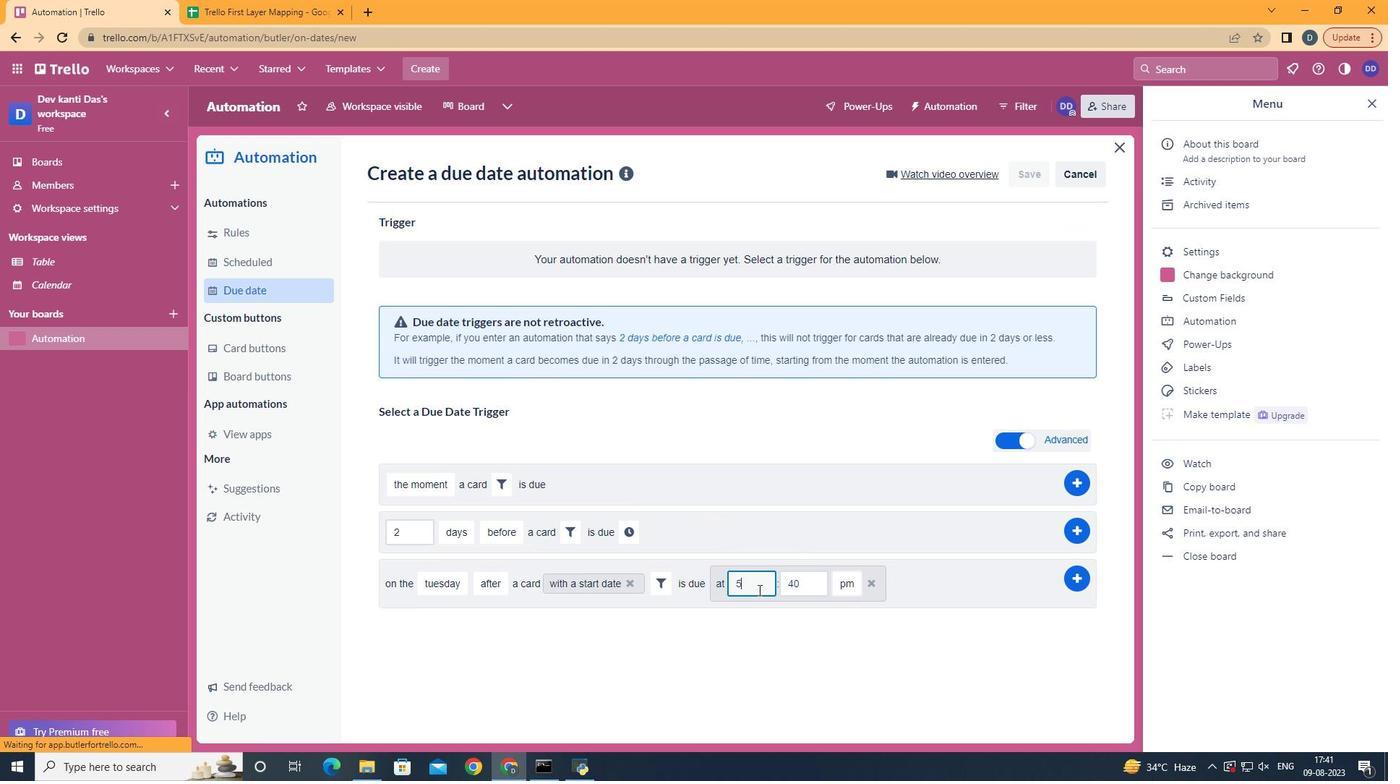 
Action: Mouse pressed left at (763, 595)
Screenshot: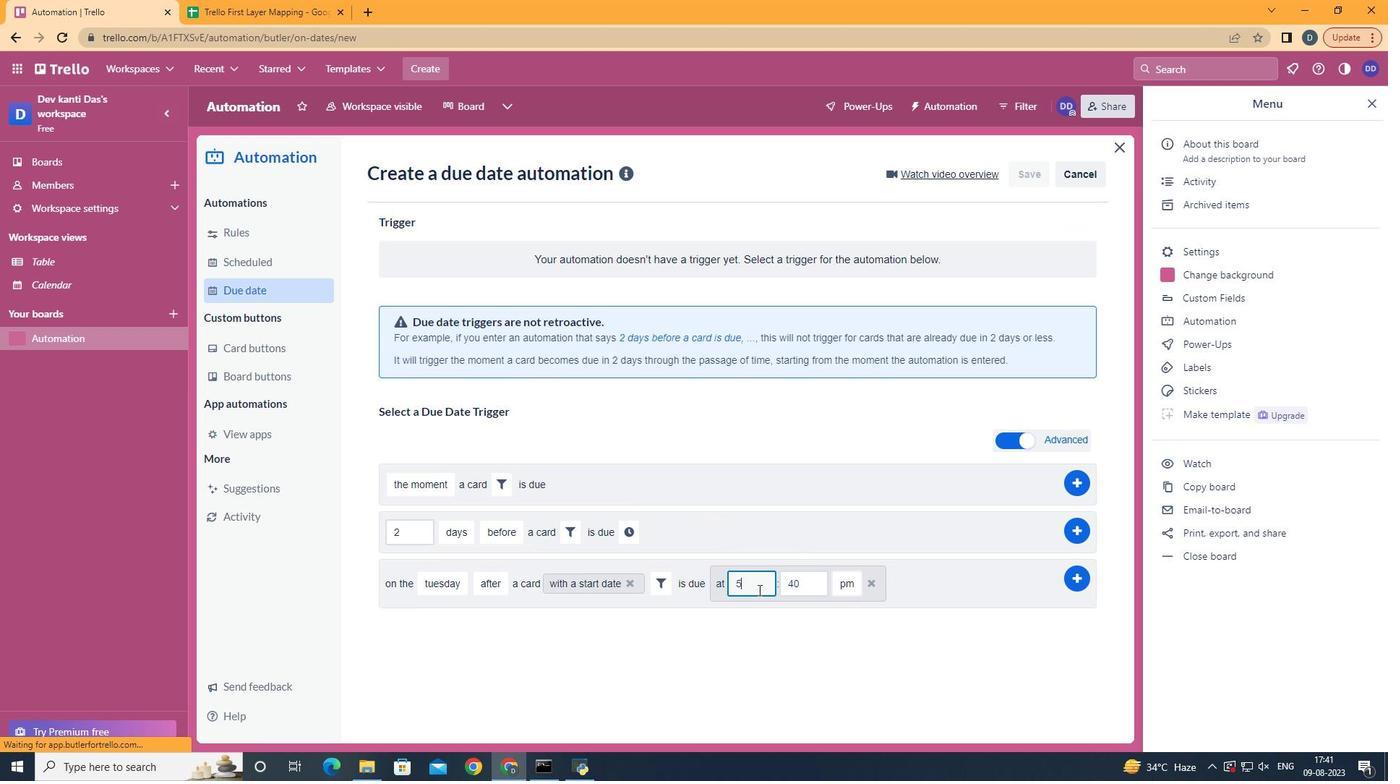 
Action: Mouse moved to (645, 644)
Screenshot: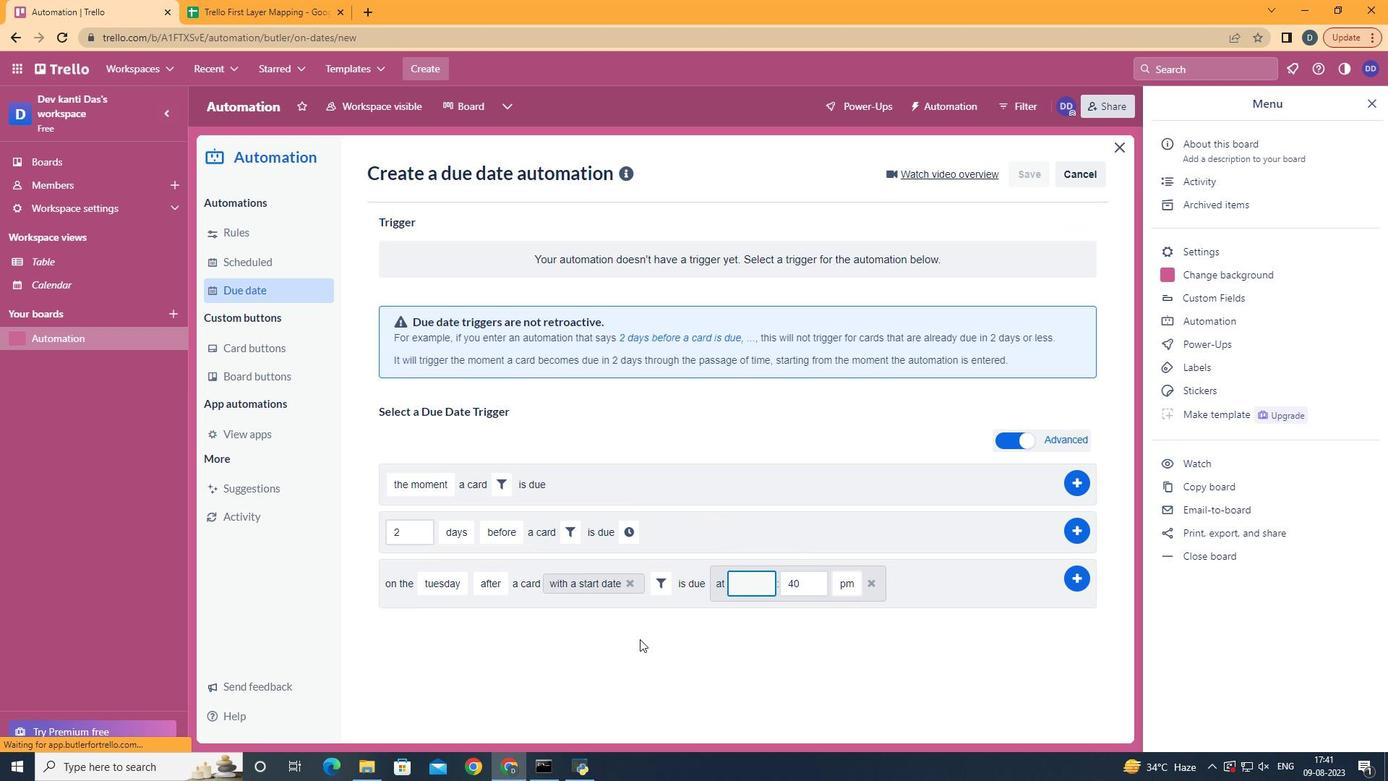 
Action: Key pressed <Key.backspace>11
Screenshot: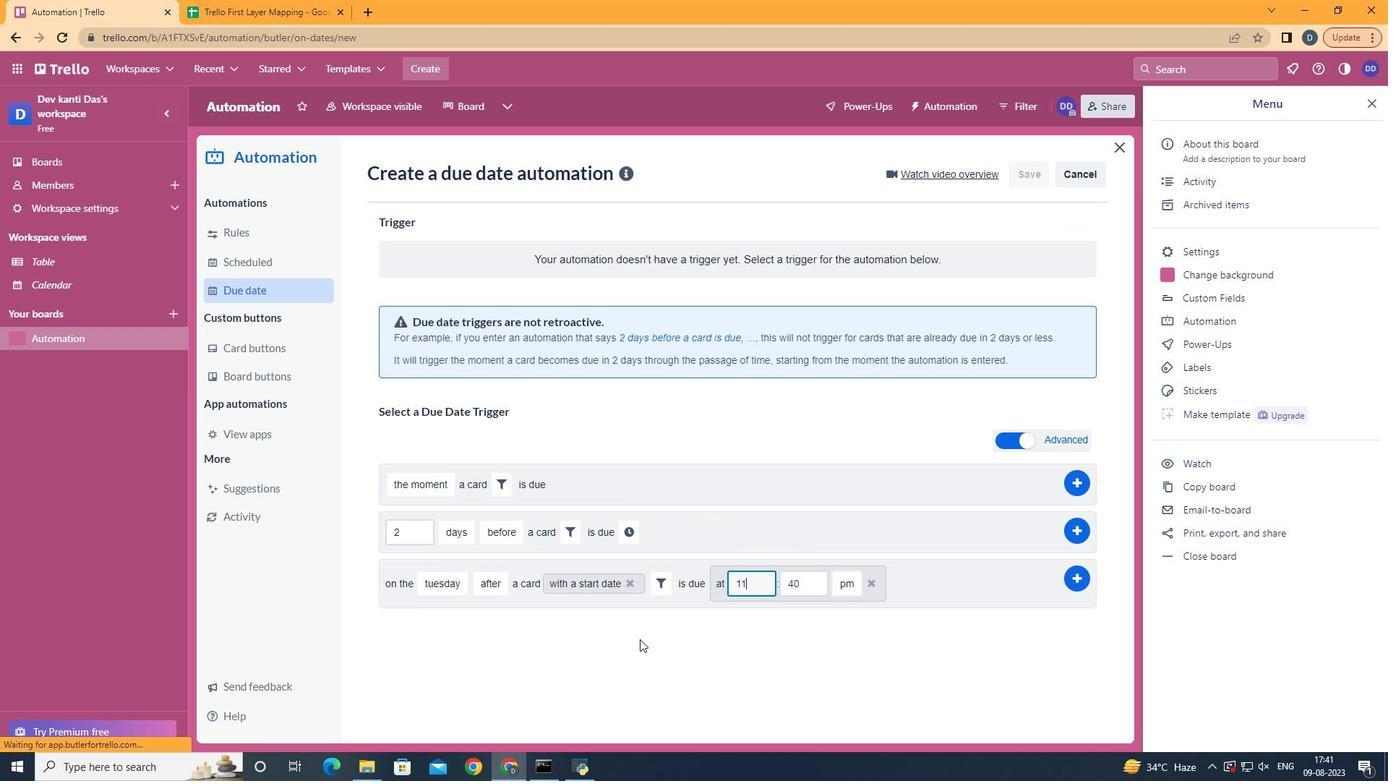 
Action: Mouse moved to (807, 599)
Screenshot: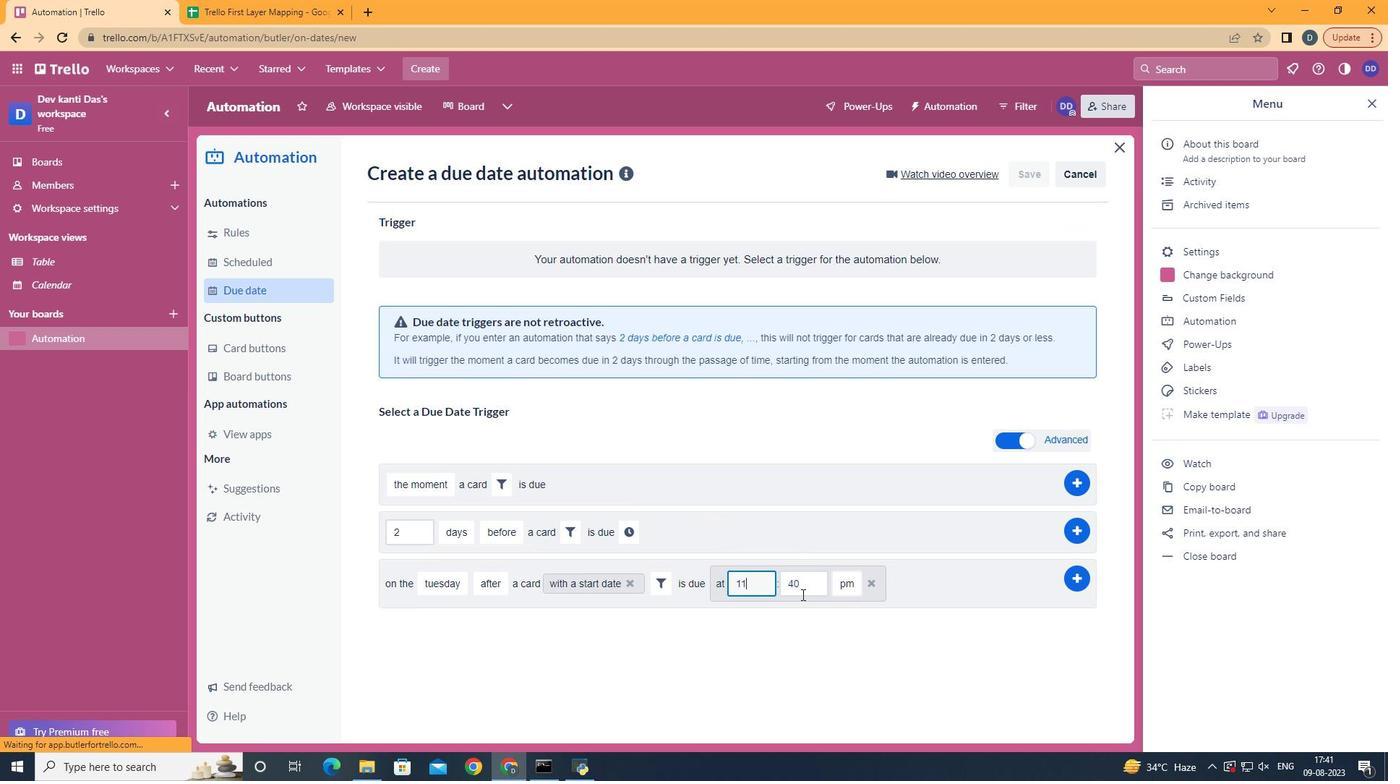
Action: Mouse pressed left at (807, 599)
Screenshot: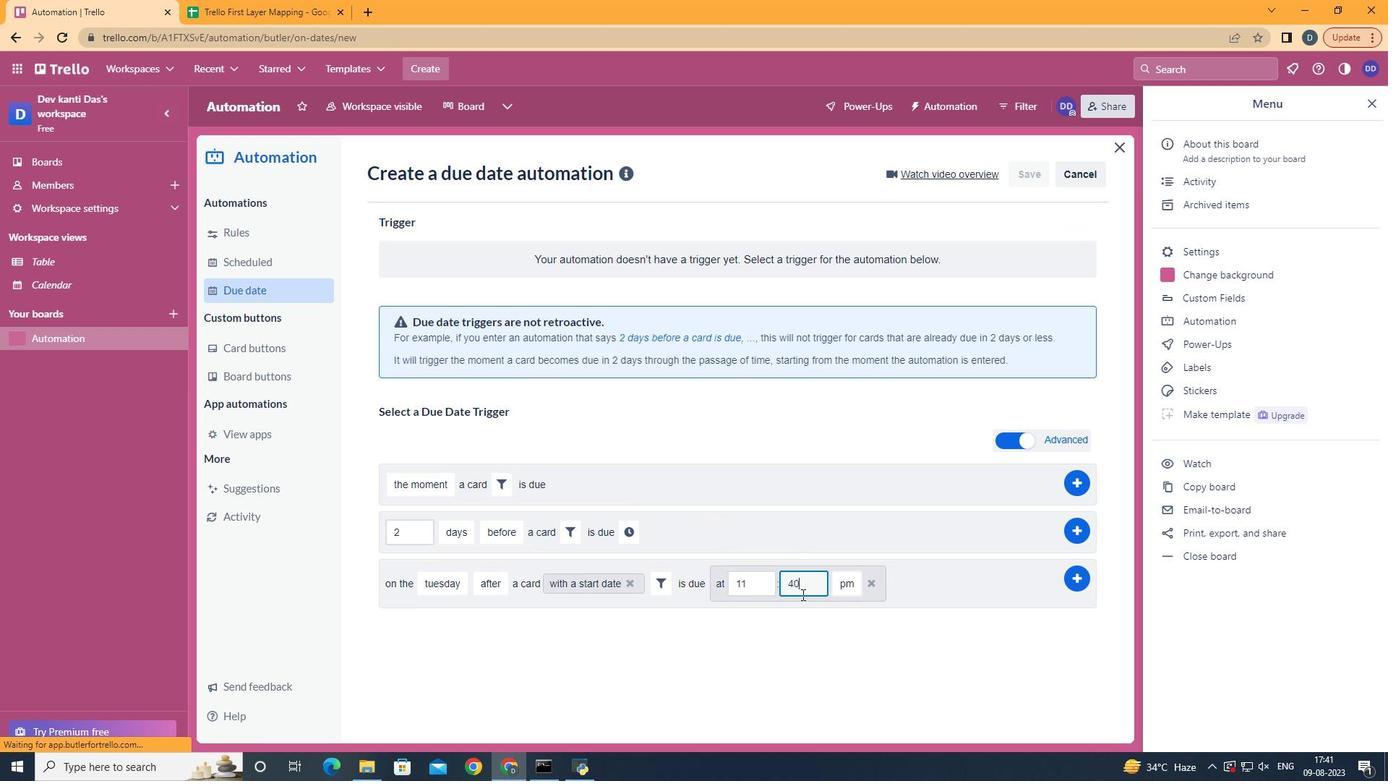 
Action: Key pressed <Key.backspace><Key.backspace>00
Screenshot: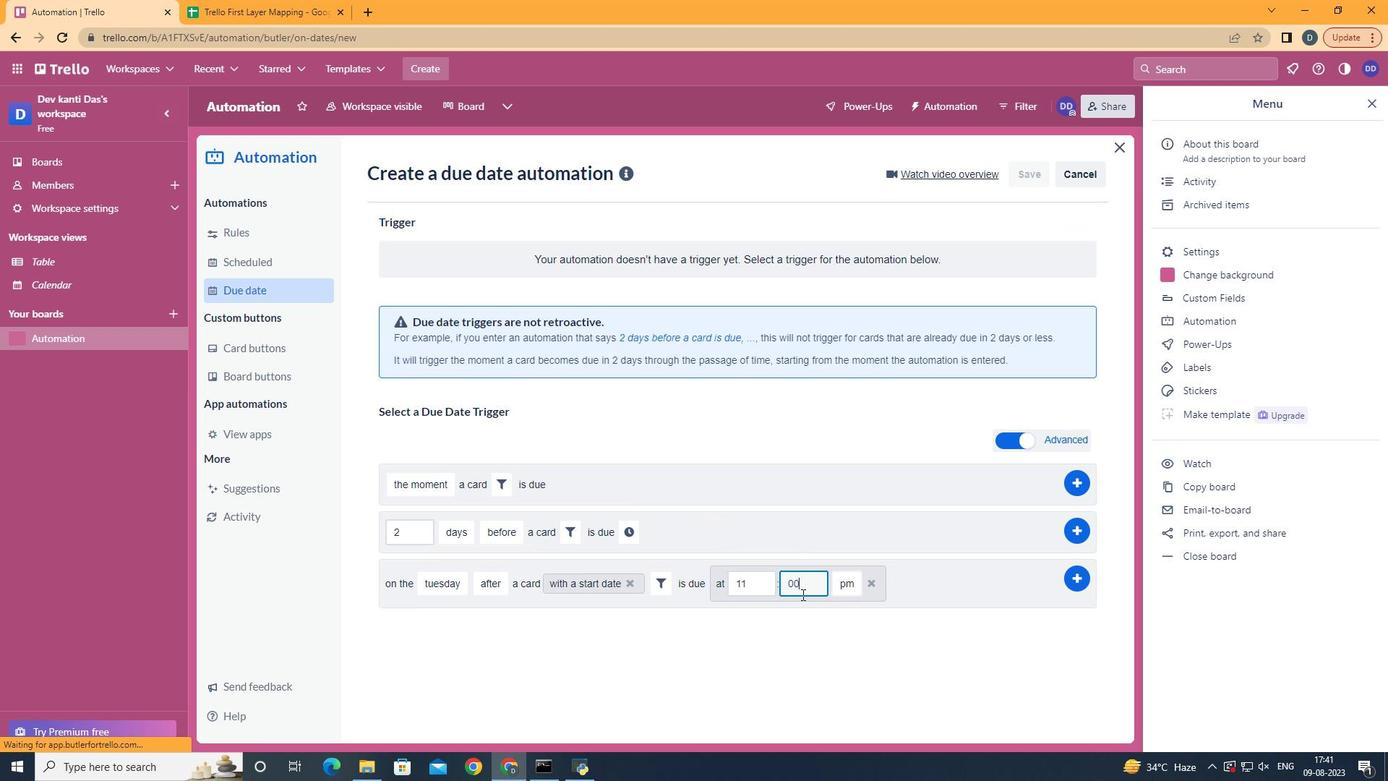 
Action: Mouse moved to (856, 614)
Screenshot: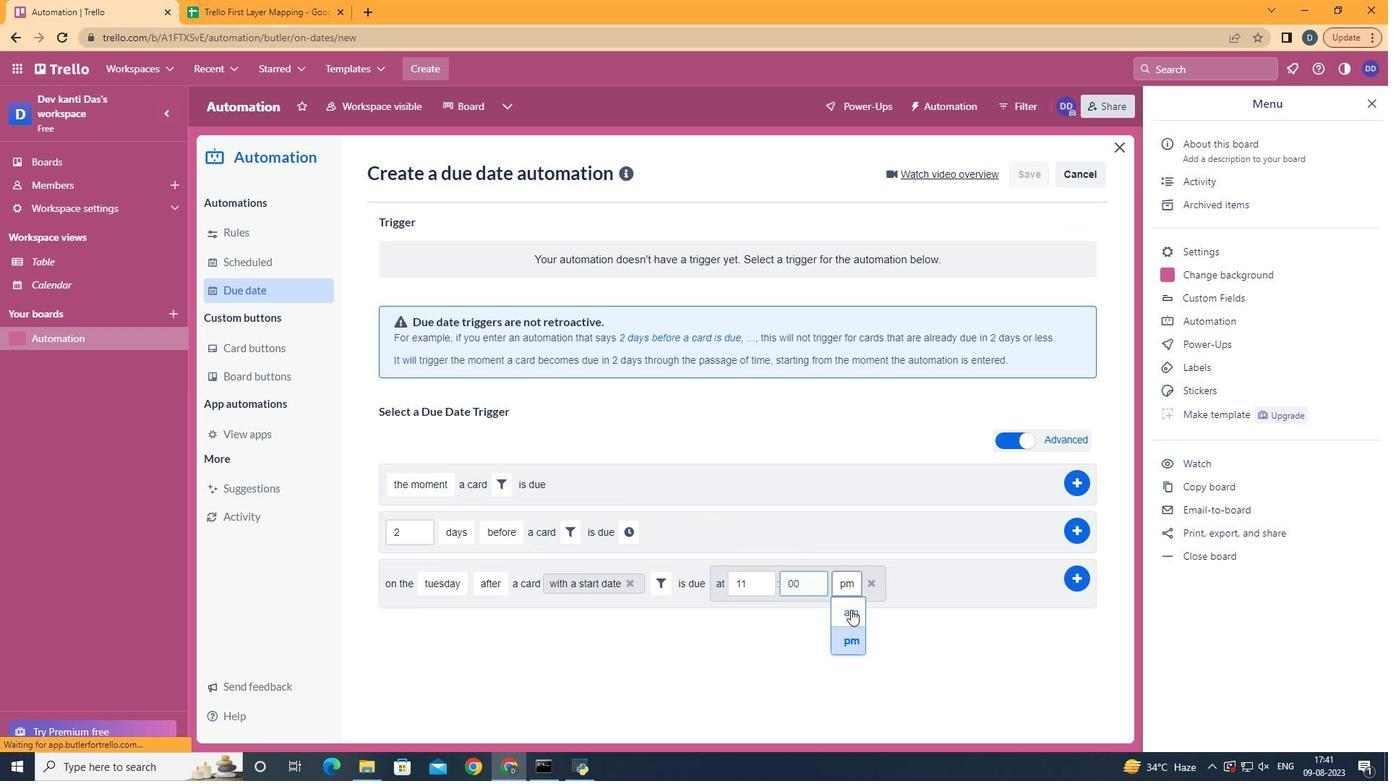 
Action: Mouse pressed left at (856, 614)
Screenshot: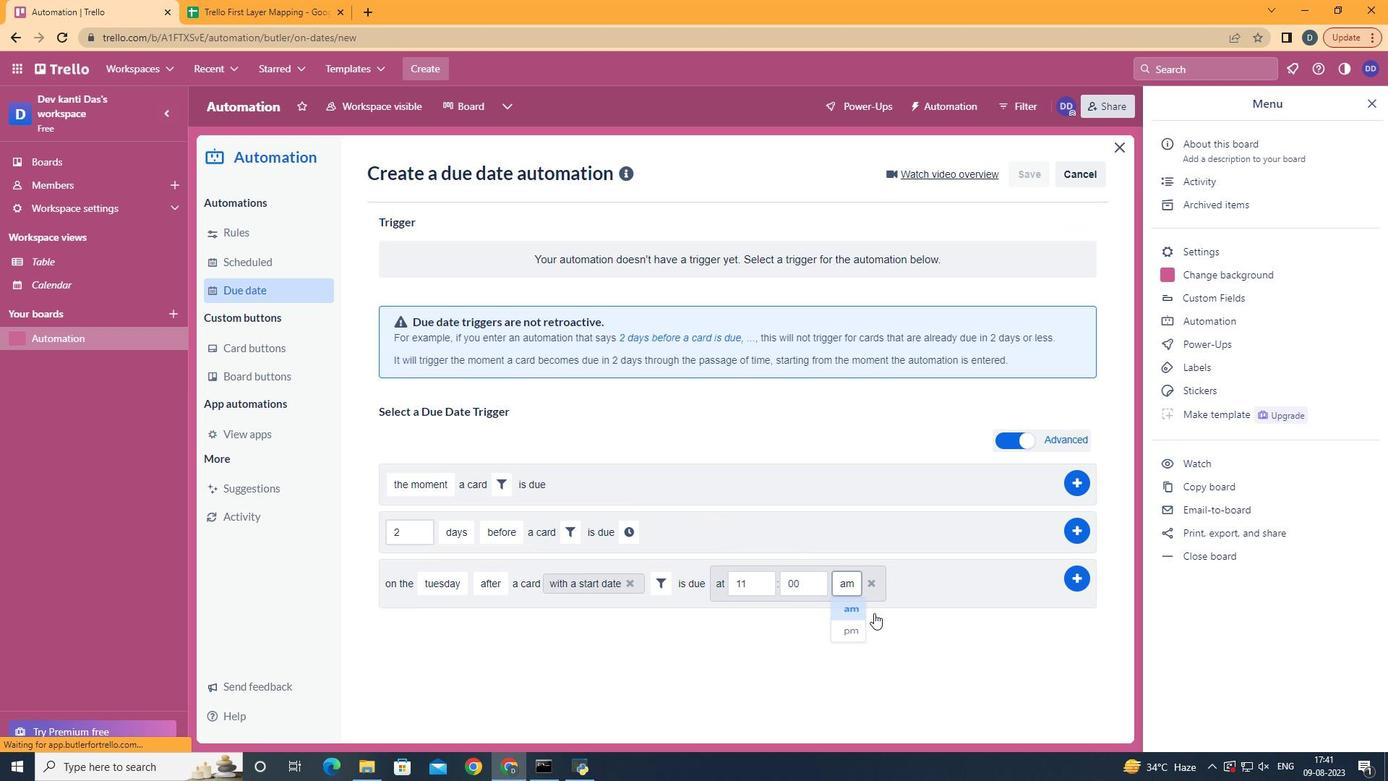 
Action: Mouse moved to (868, 294)
Screenshot: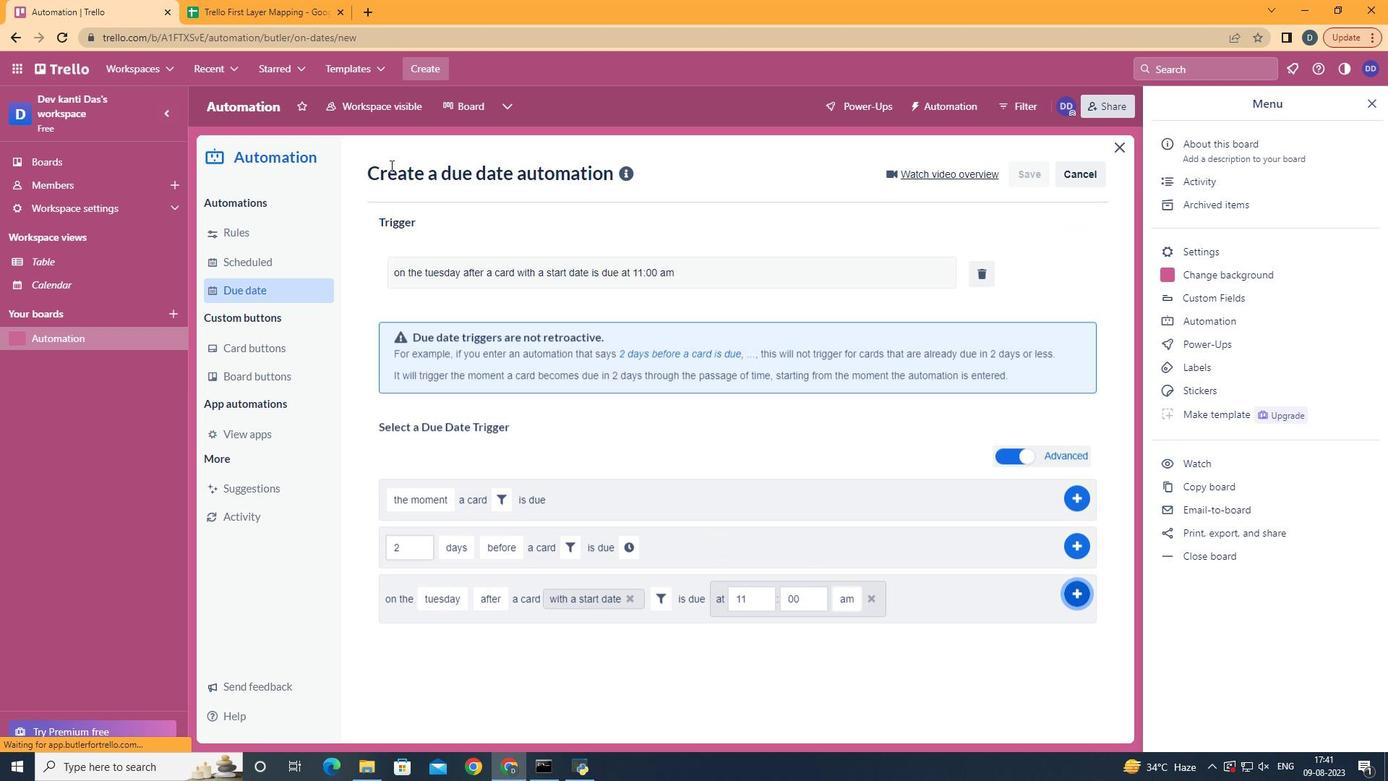
Action: Mouse pressed left at (1082, 582)
Screenshot: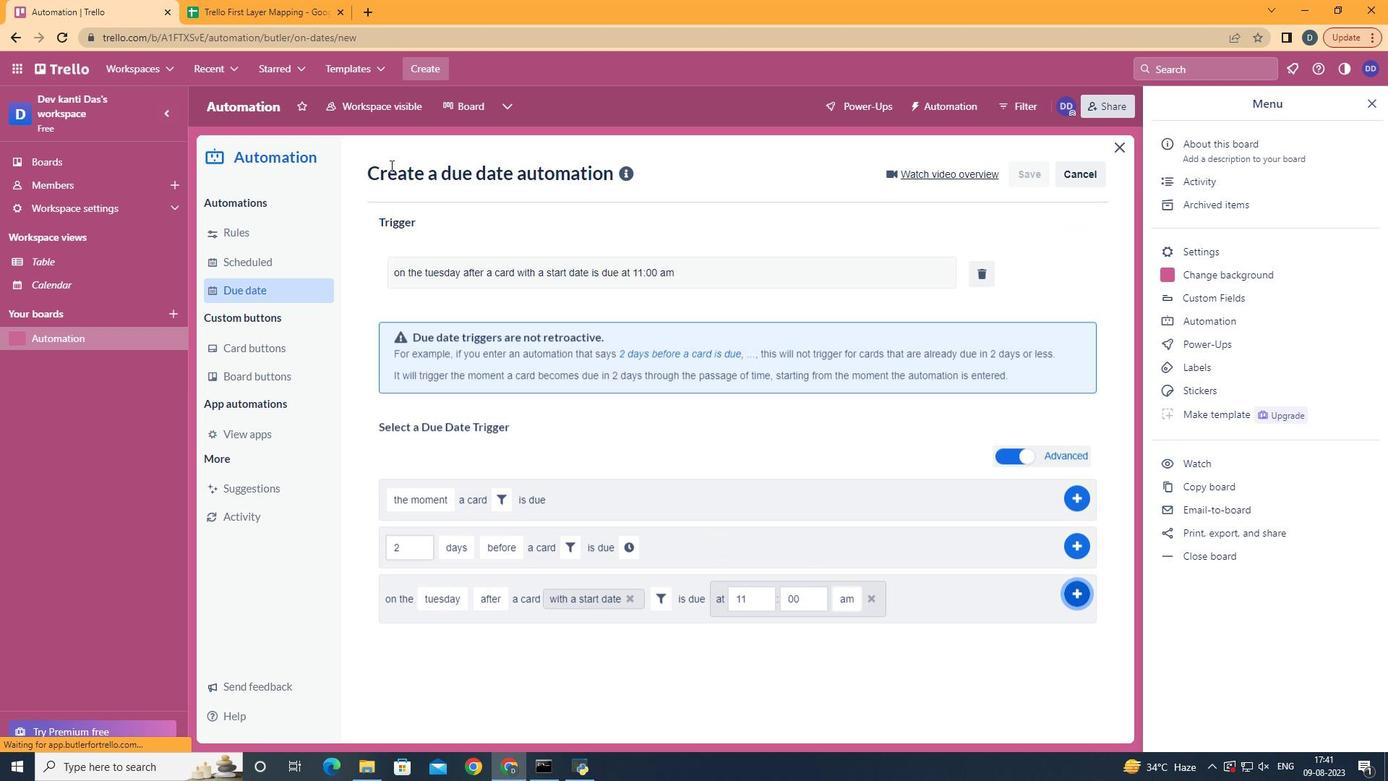 
Action: Mouse moved to (710, 245)
Screenshot: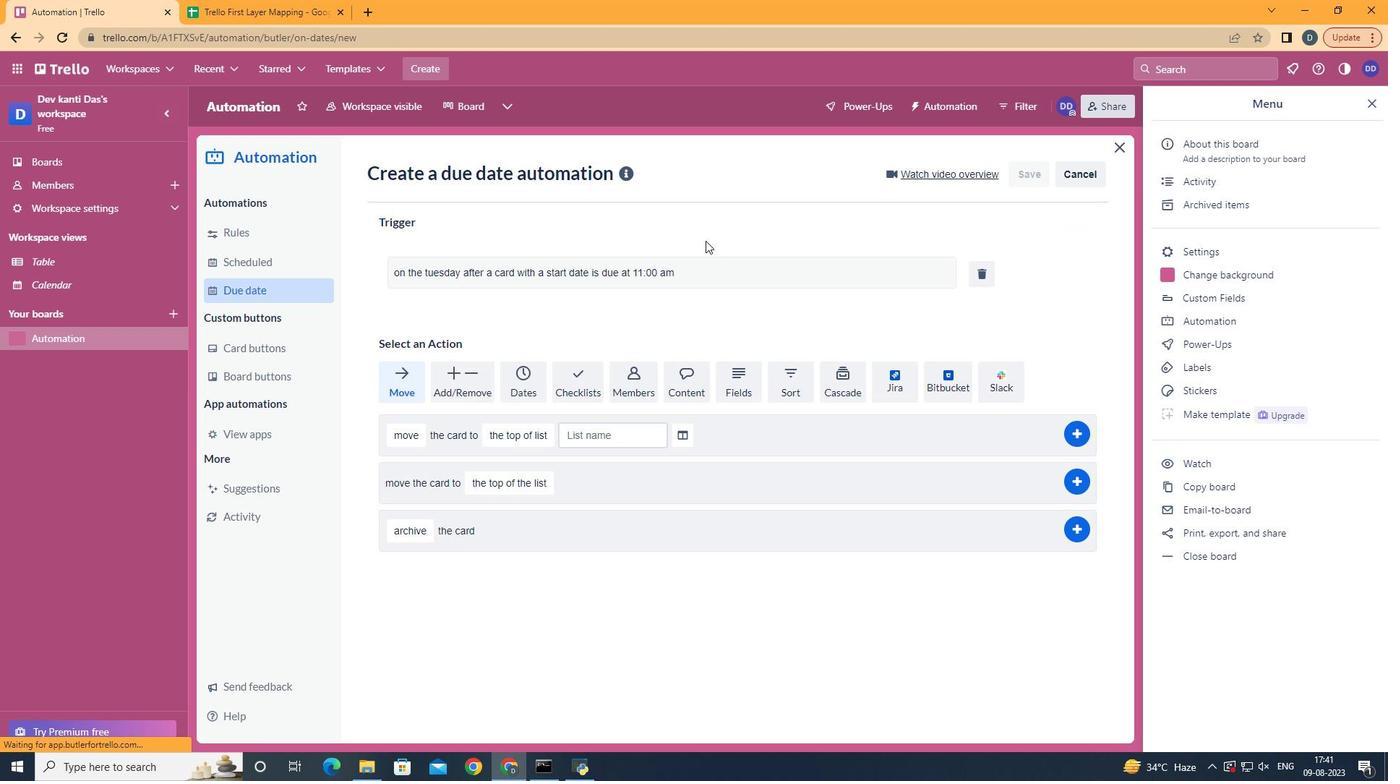 
Action: Key pressed <Key.f10>
Screenshot: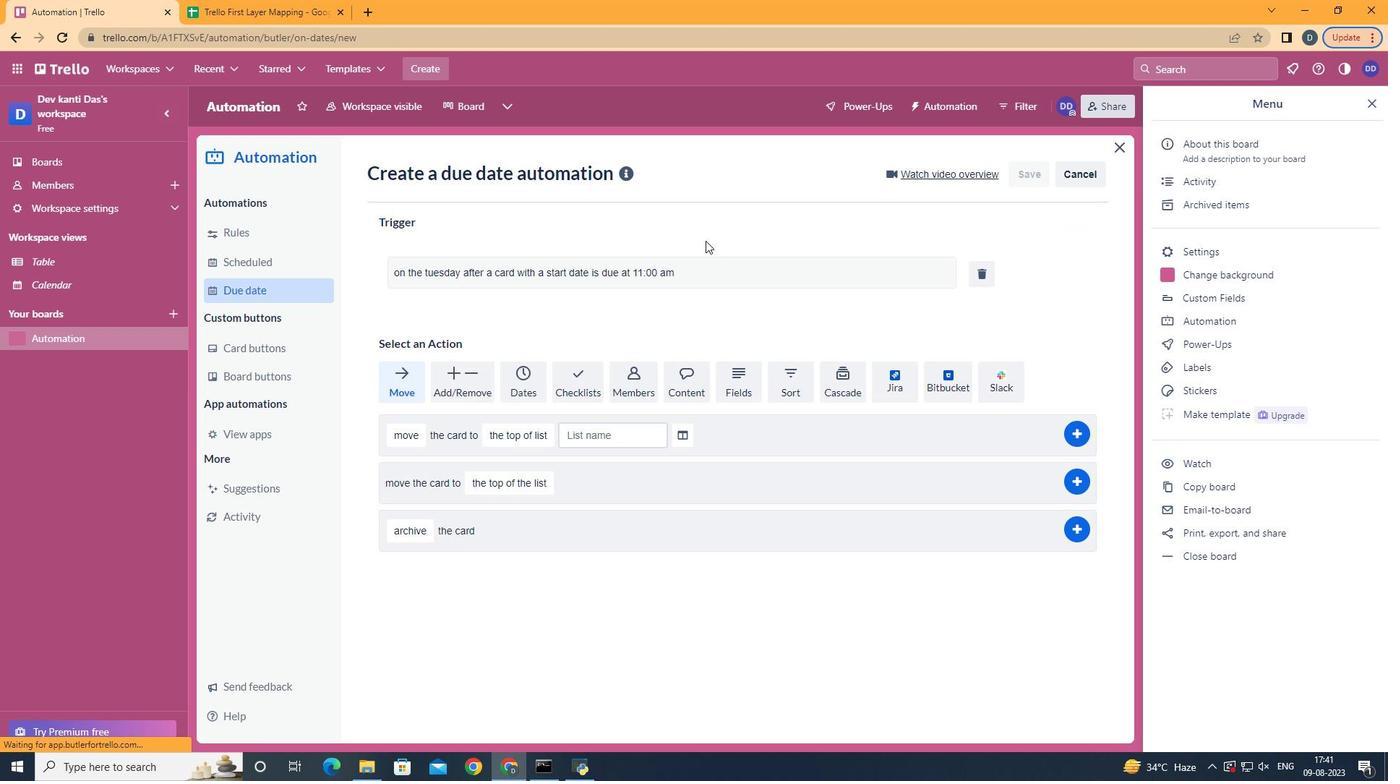 
